 Task: Look for space in Reykjavík, Iceland from 1st August, 2023 to 5th August, 2023 for 3 adults, 1 child in price range Rs.13000 to Rs.20000. Place can be entire place with 2 bedrooms having 3 beds and 2 bathrooms. Property type can be flatguest house, hotel. Booking option can be shelf check-in. Required host language is English.
Action: Mouse moved to (488, 79)
Screenshot: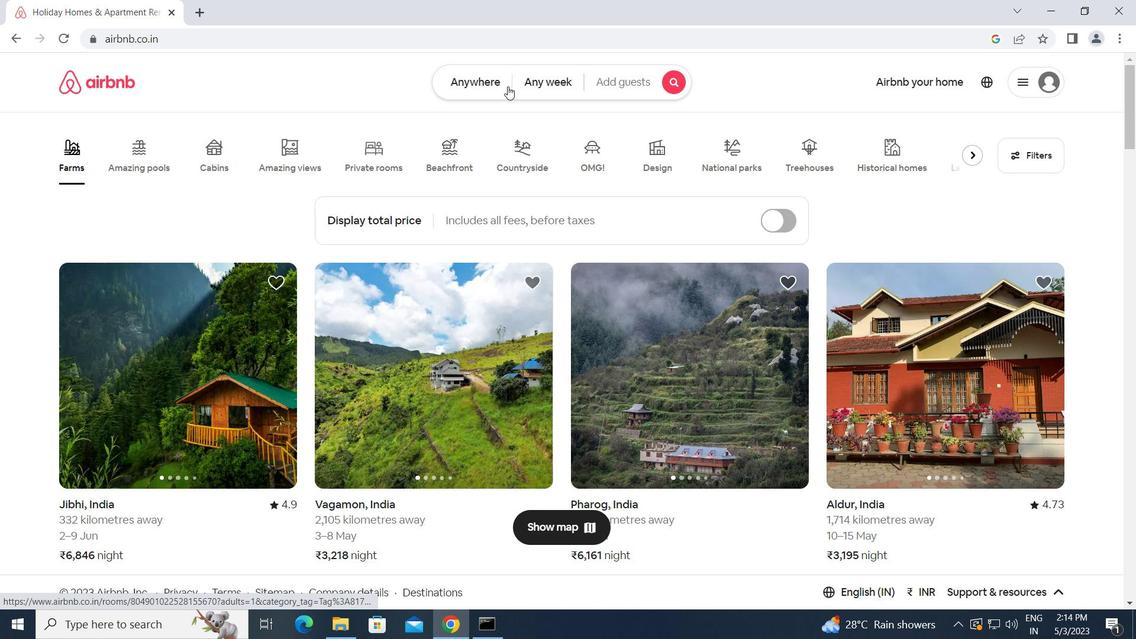 
Action: Mouse pressed left at (488, 79)
Screenshot: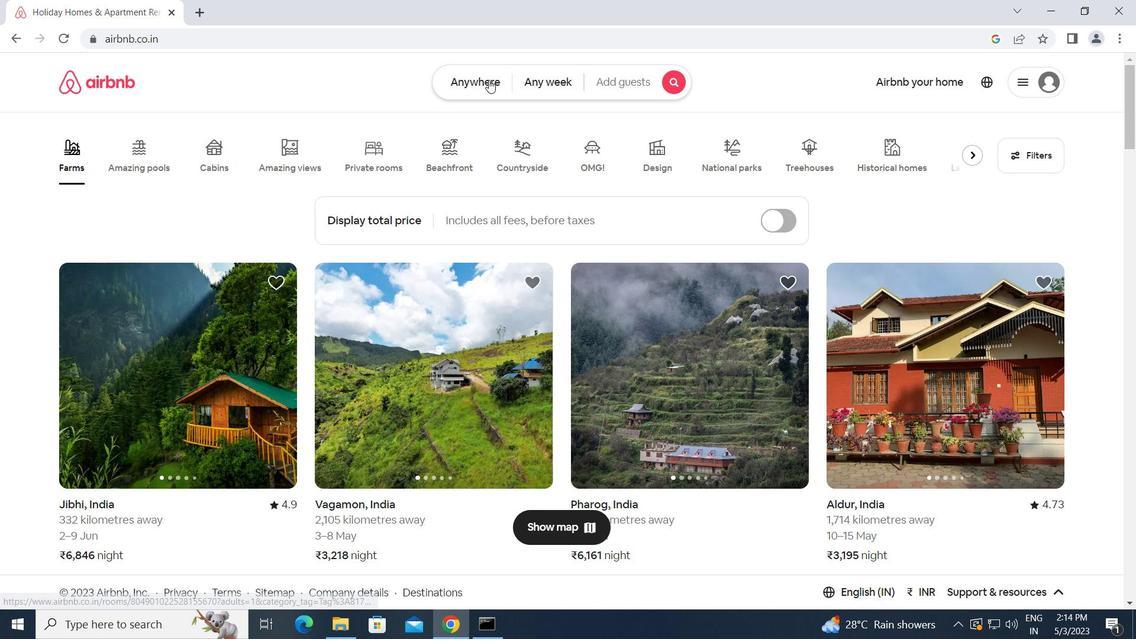 
Action: Mouse moved to (417, 124)
Screenshot: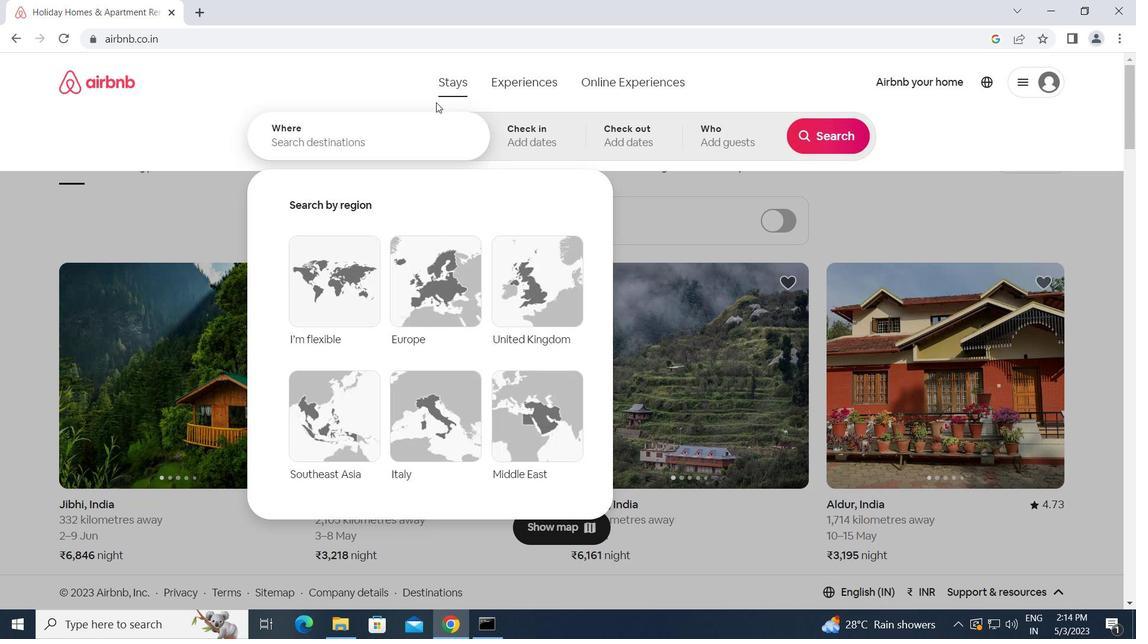 
Action: Mouse pressed left at (417, 124)
Screenshot: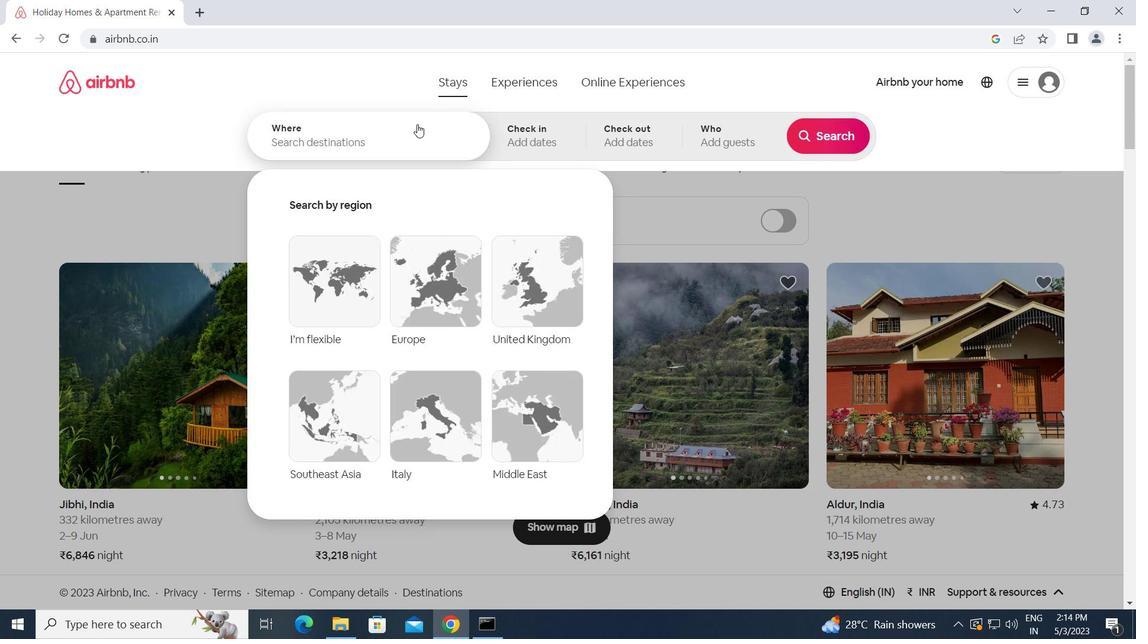 
Action: Key pressed r<Key.caps_lock>eykjavik,<Key.space><Key.caps_lock>i<Key.caps_lock>celand<Key.enter>
Screenshot: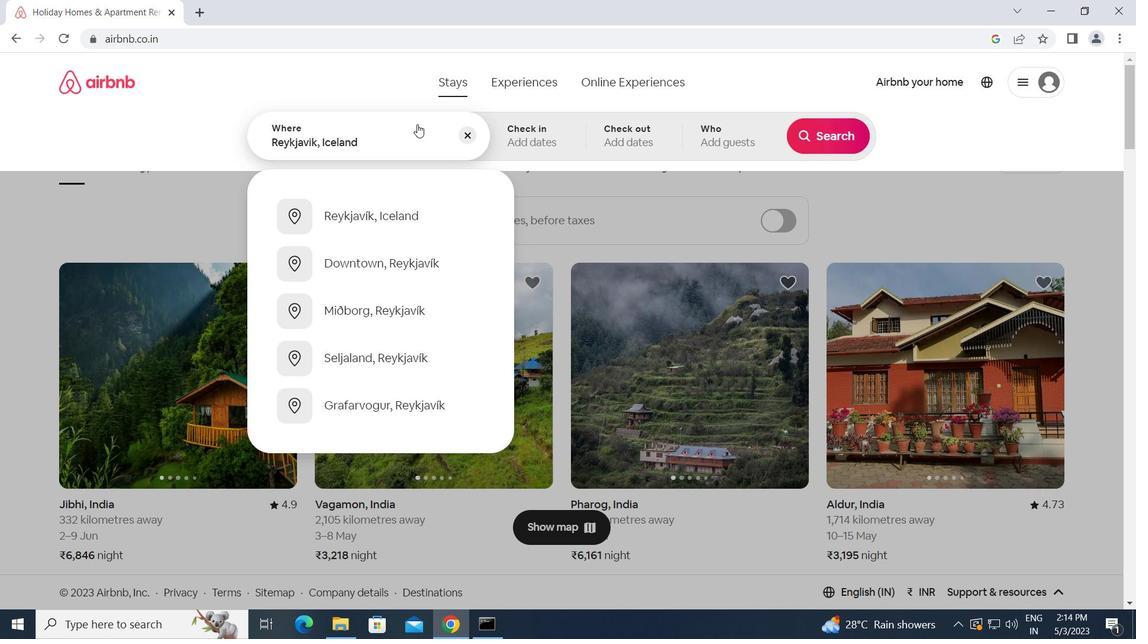 
Action: Mouse moved to (828, 262)
Screenshot: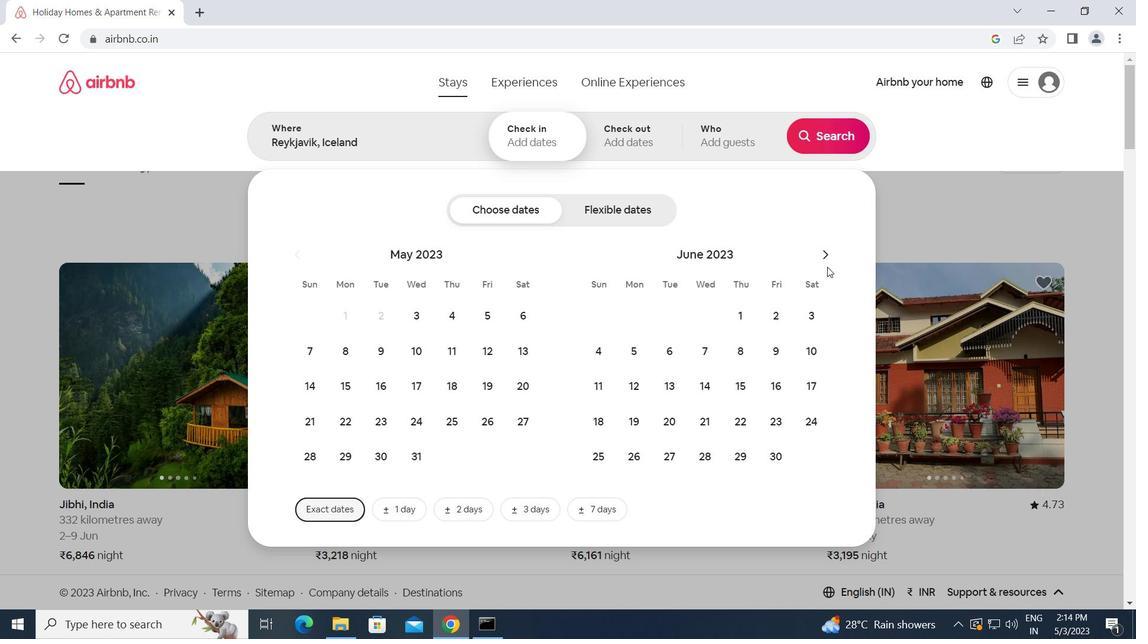 
Action: Mouse pressed left at (828, 262)
Screenshot: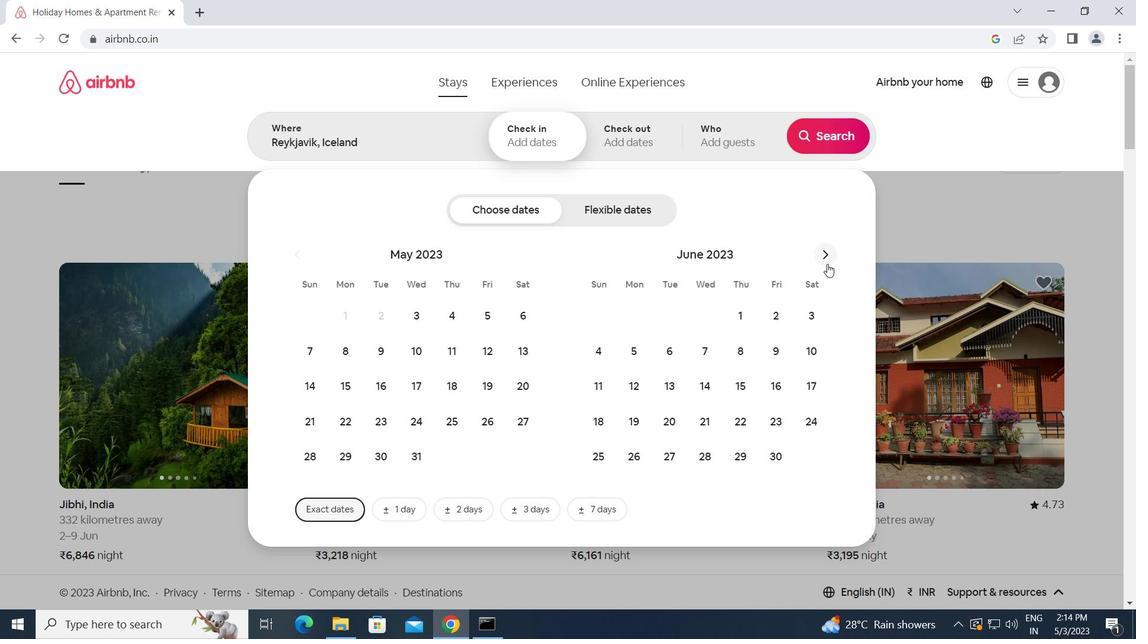 
Action: Mouse pressed left at (828, 262)
Screenshot: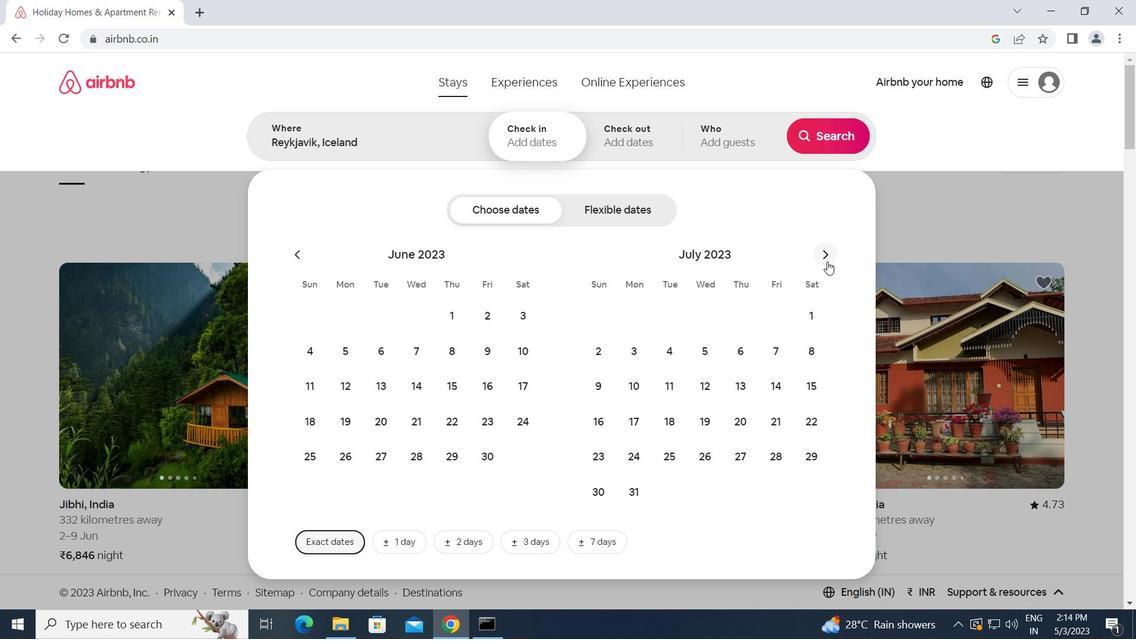 
Action: Mouse moved to (667, 320)
Screenshot: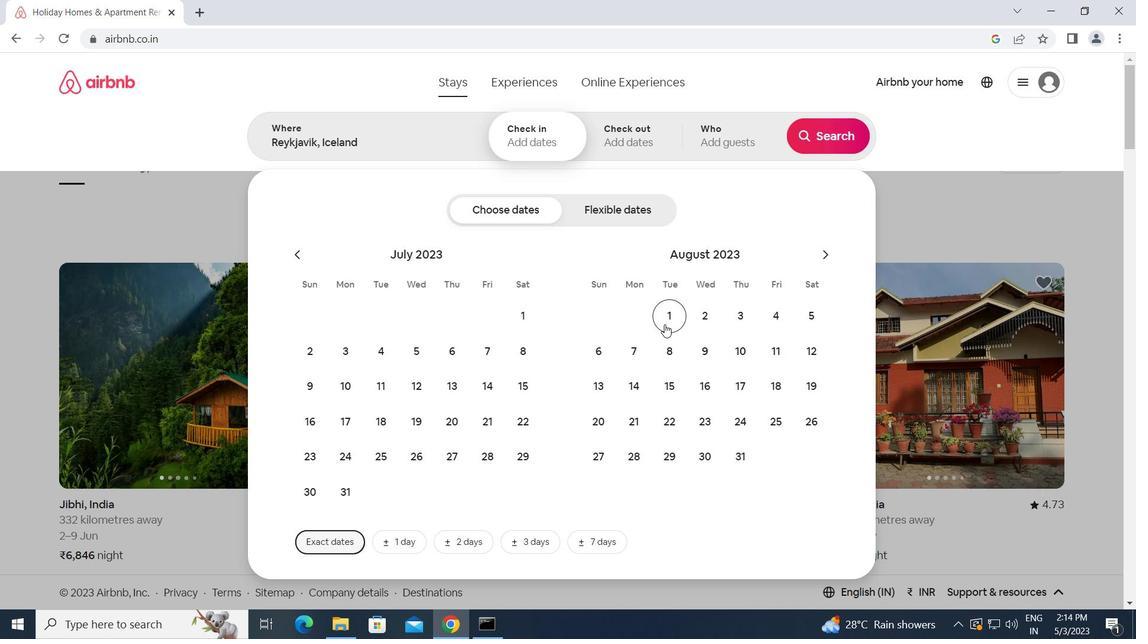 
Action: Mouse pressed left at (667, 320)
Screenshot: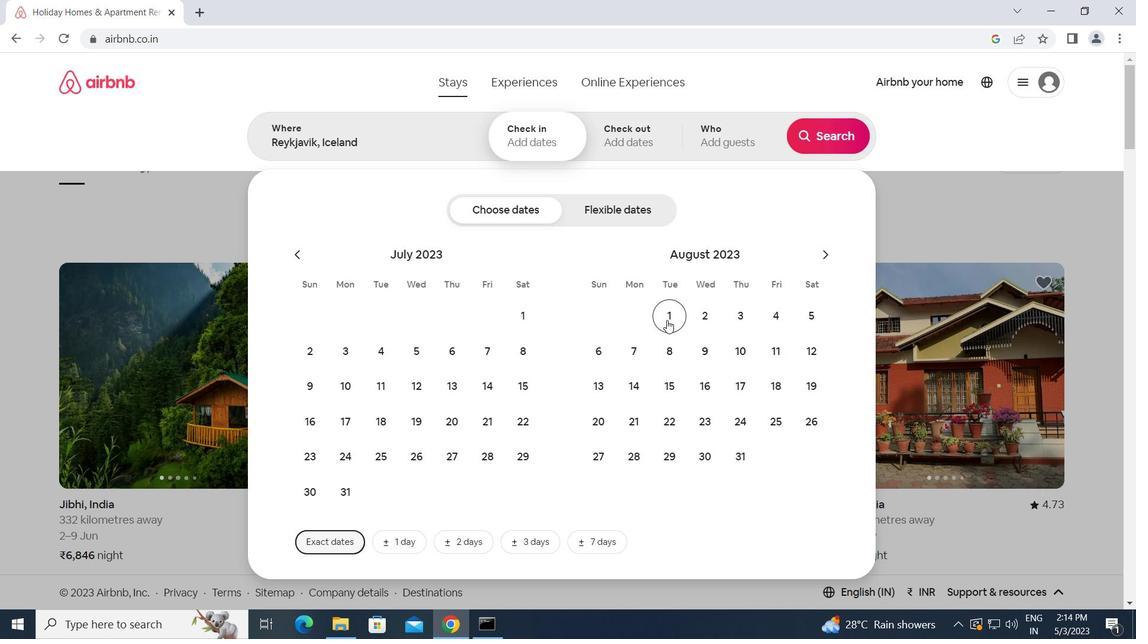 
Action: Mouse moved to (799, 315)
Screenshot: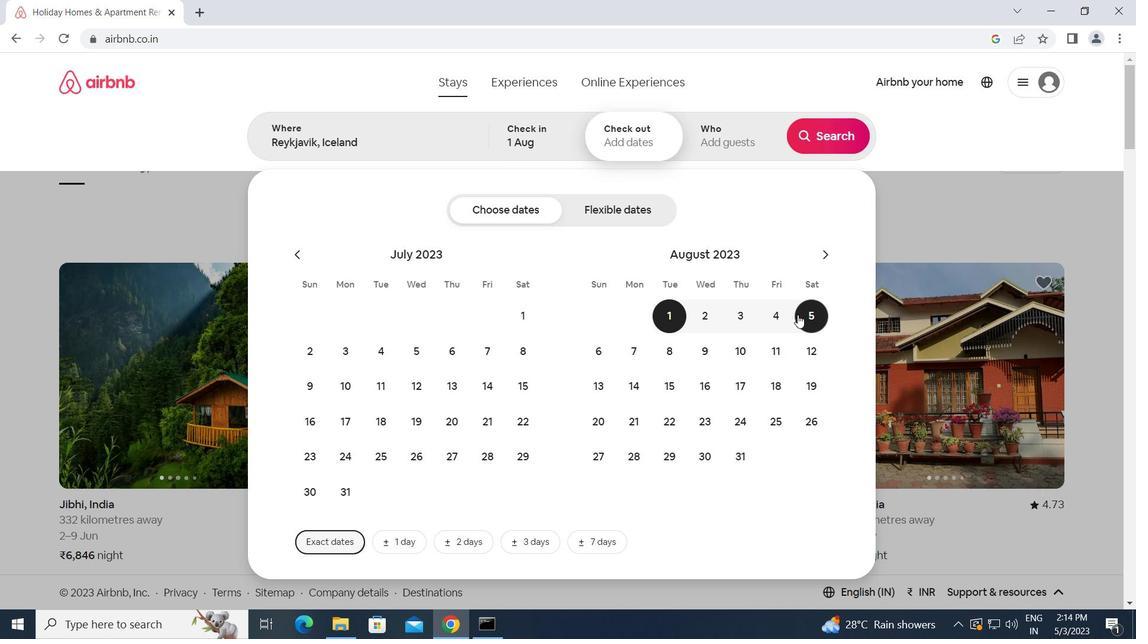 
Action: Mouse pressed left at (799, 315)
Screenshot: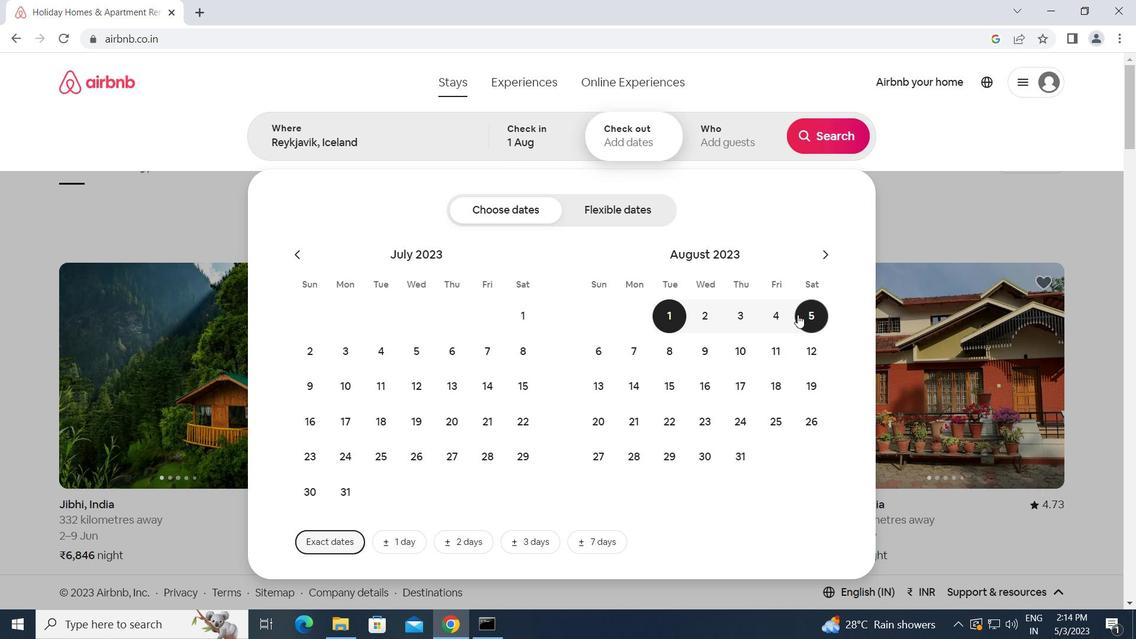 
Action: Mouse moved to (754, 137)
Screenshot: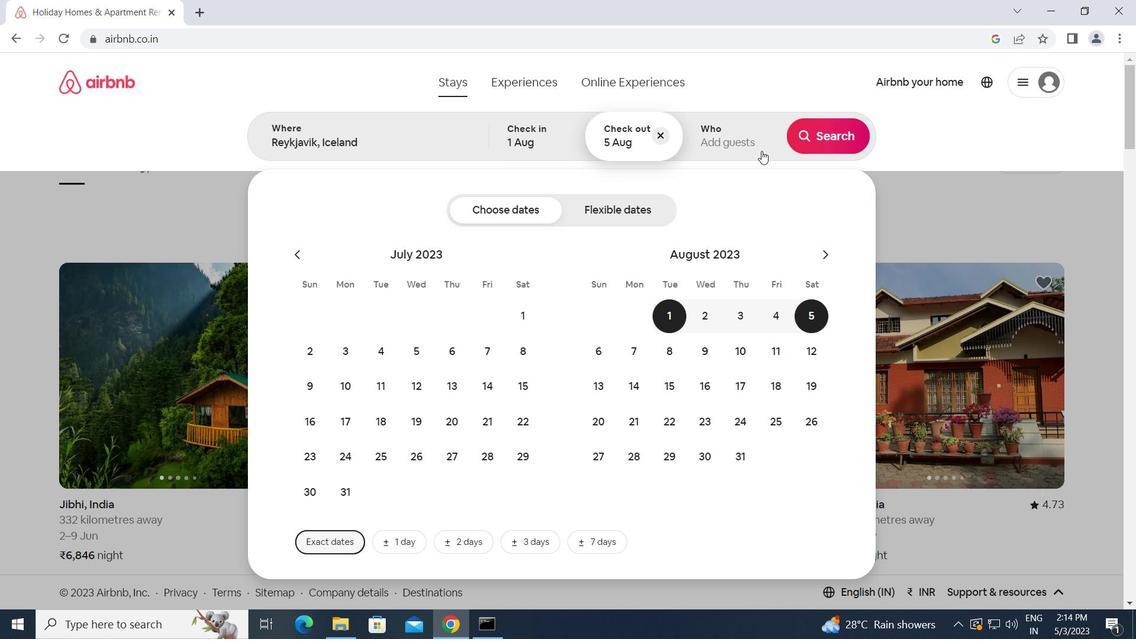 
Action: Mouse pressed left at (754, 137)
Screenshot: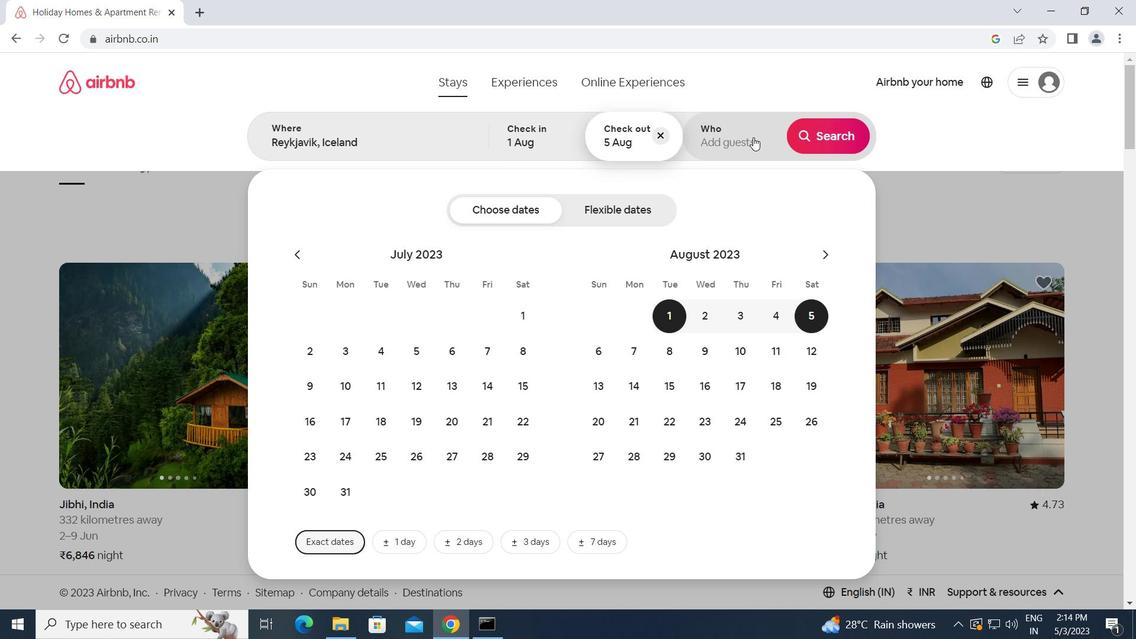 
Action: Mouse moved to (833, 217)
Screenshot: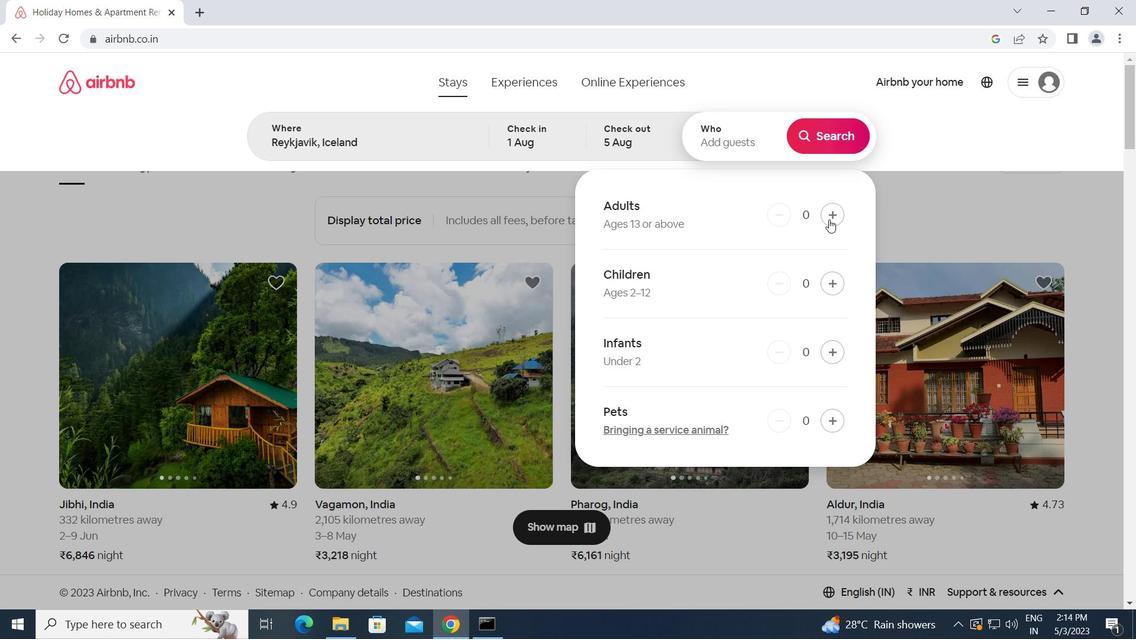 
Action: Mouse pressed left at (833, 217)
Screenshot: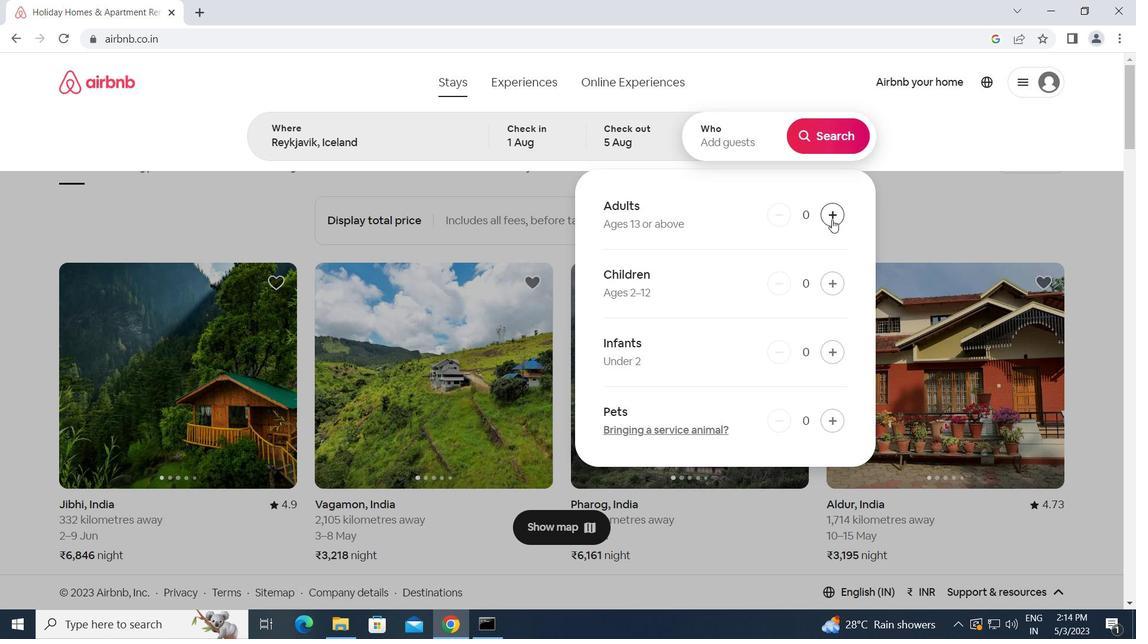 
Action: Mouse pressed left at (833, 217)
Screenshot: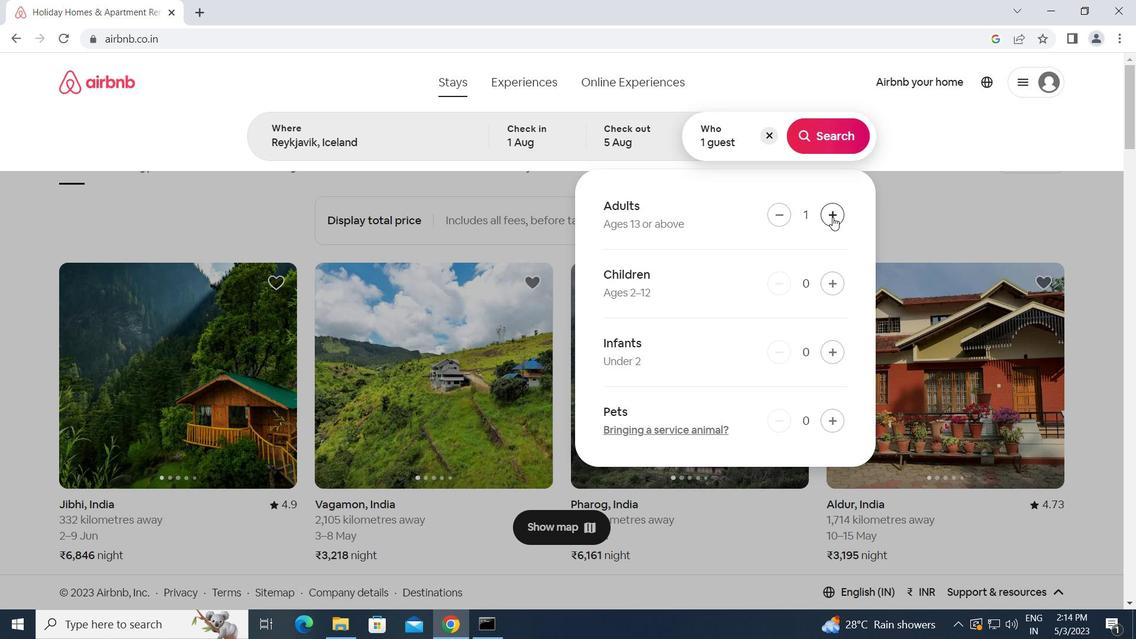 
Action: Mouse pressed left at (833, 217)
Screenshot: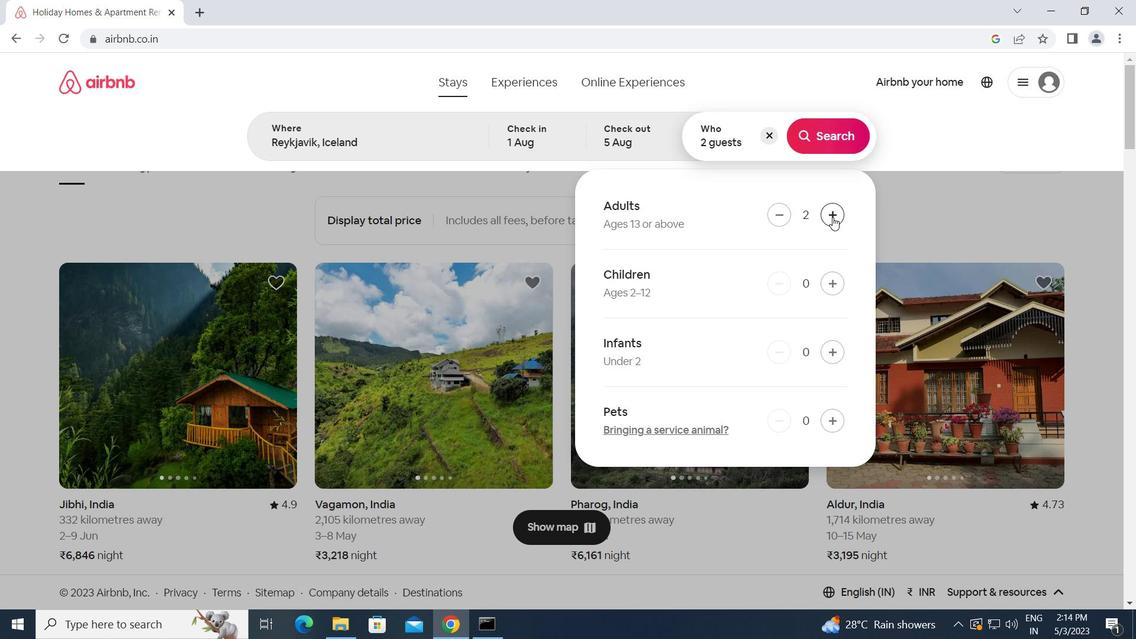 
Action: Mouse moved to (835, 279)
Screenshot: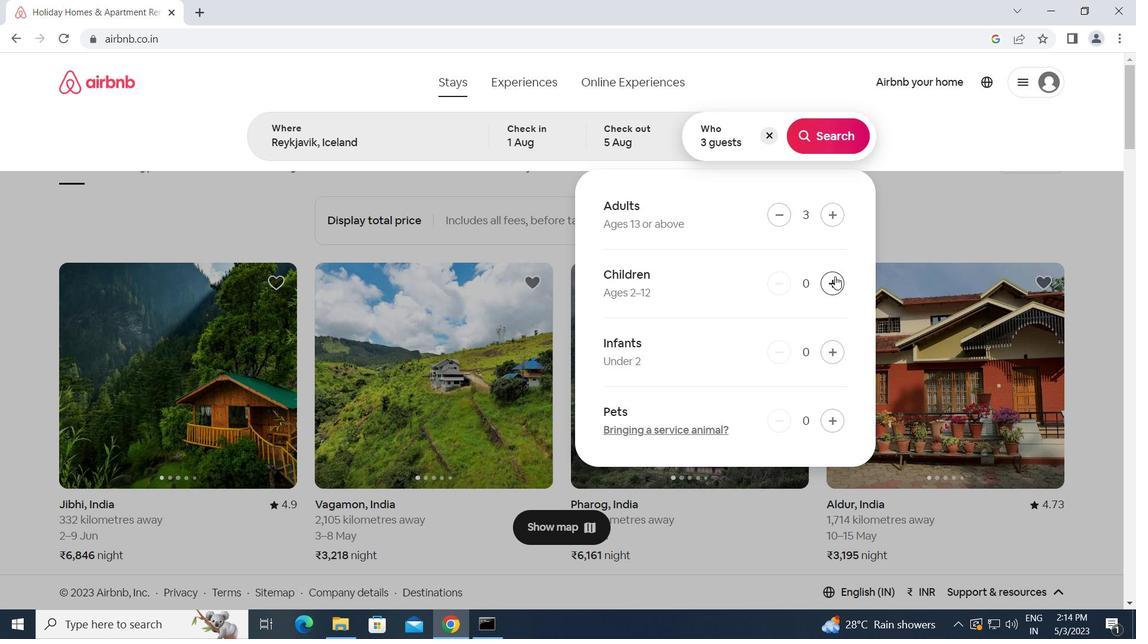 
Action: Mouse pressed left at (835, 279)
Screenshot: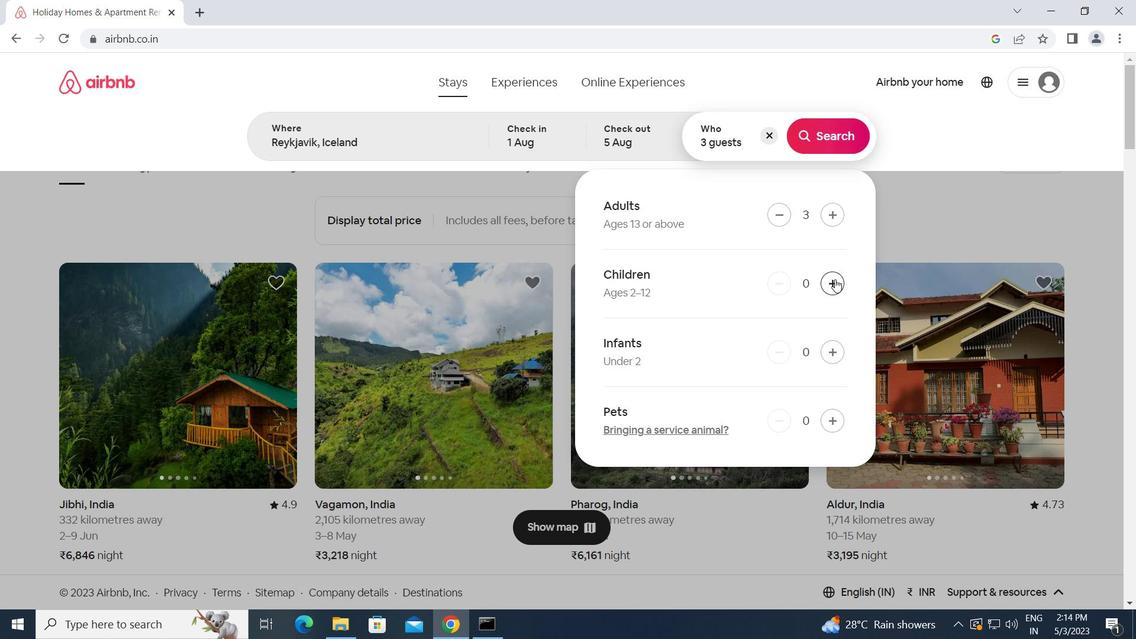 
Action: Mouse moved to (821, 147)
Screenshot: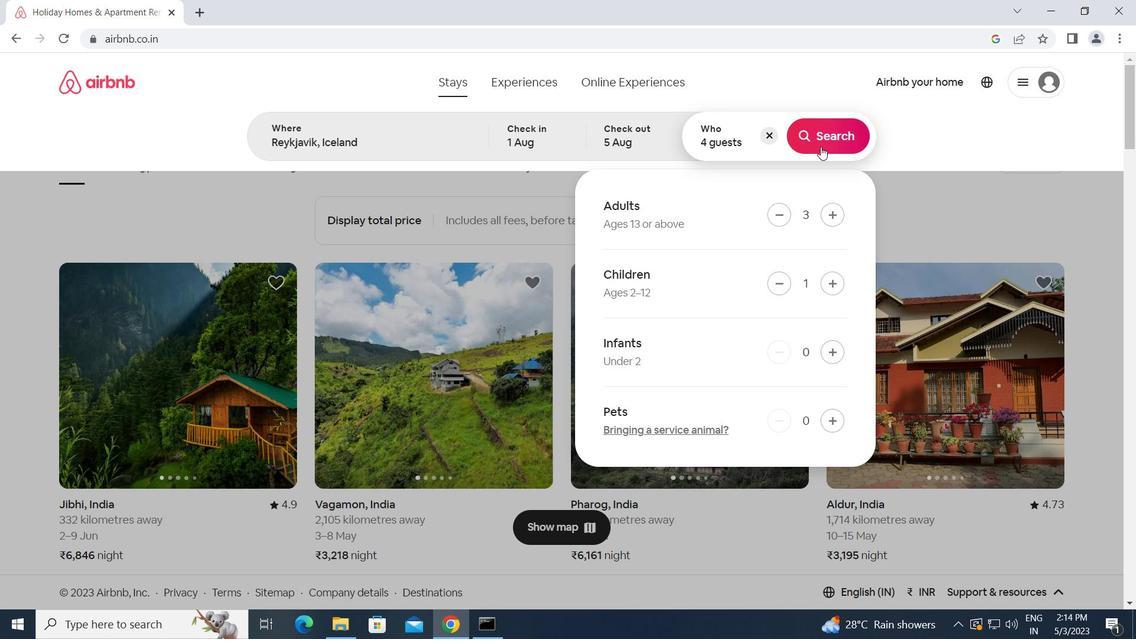
Action: Mouse pressed left at (821, 147)
Screenshot: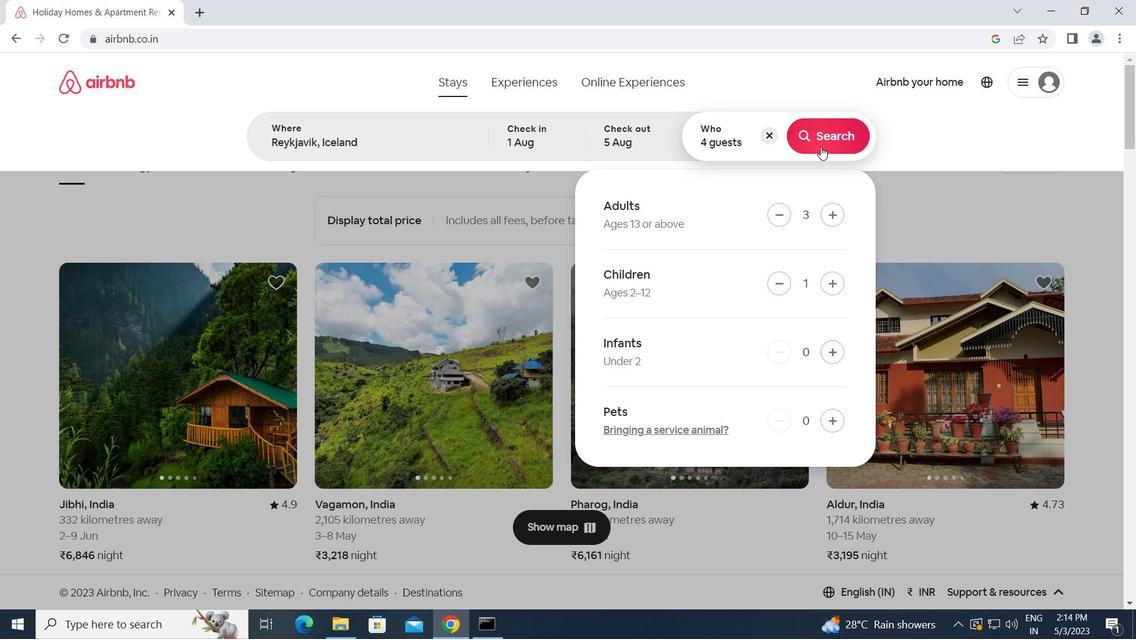 
Action: Mouse moved to (1059, 142)
Screenshot: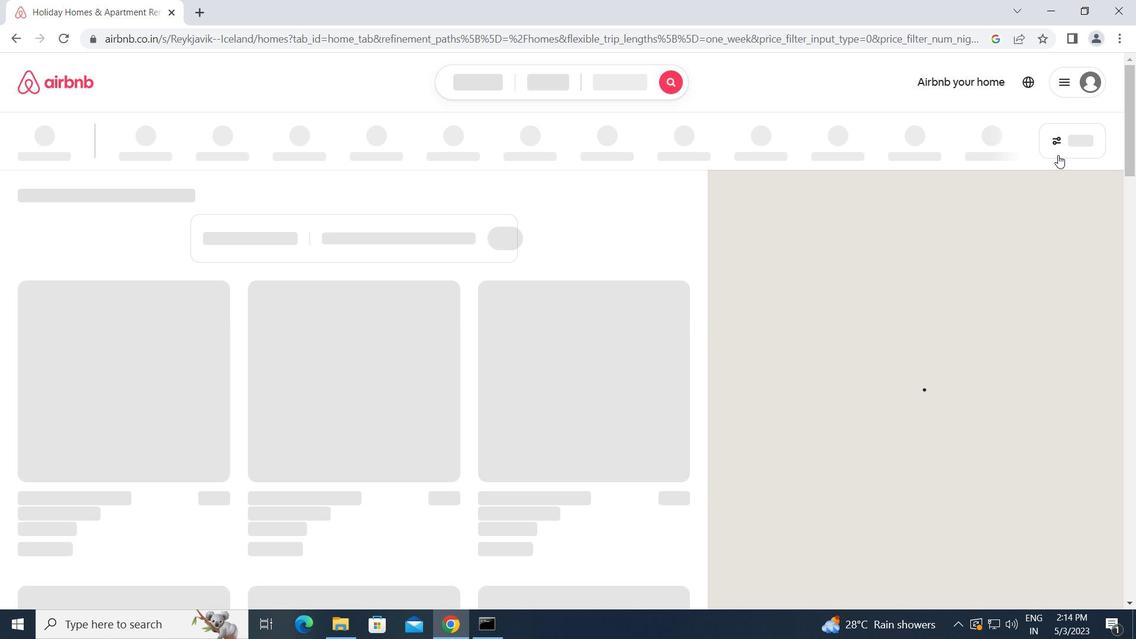 
Action: Mouse pressed left at (1059, 142)
Screenshot: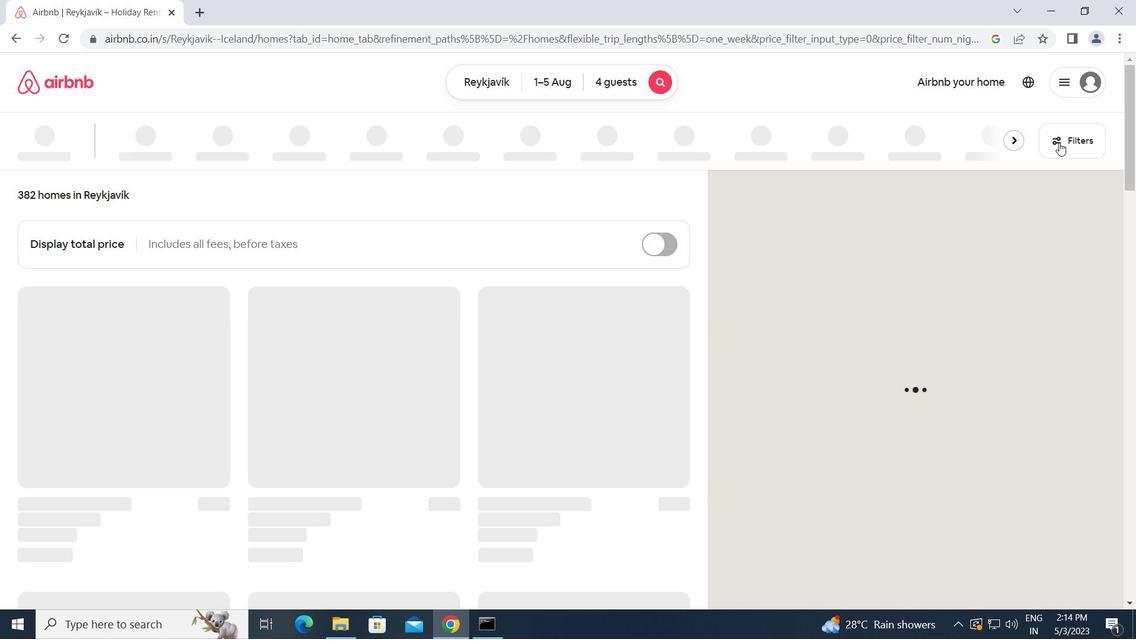 
Action: Mouse moved to (381, 336)
Screenshot: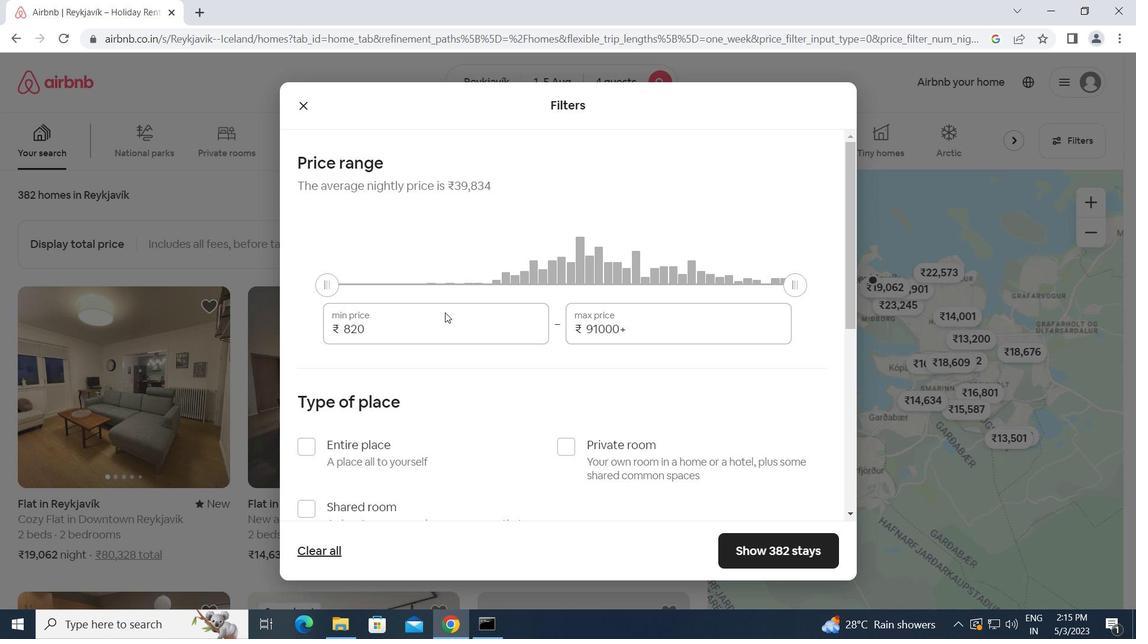 
Action: Mouse pressed left at (381, 336)
Screenshot: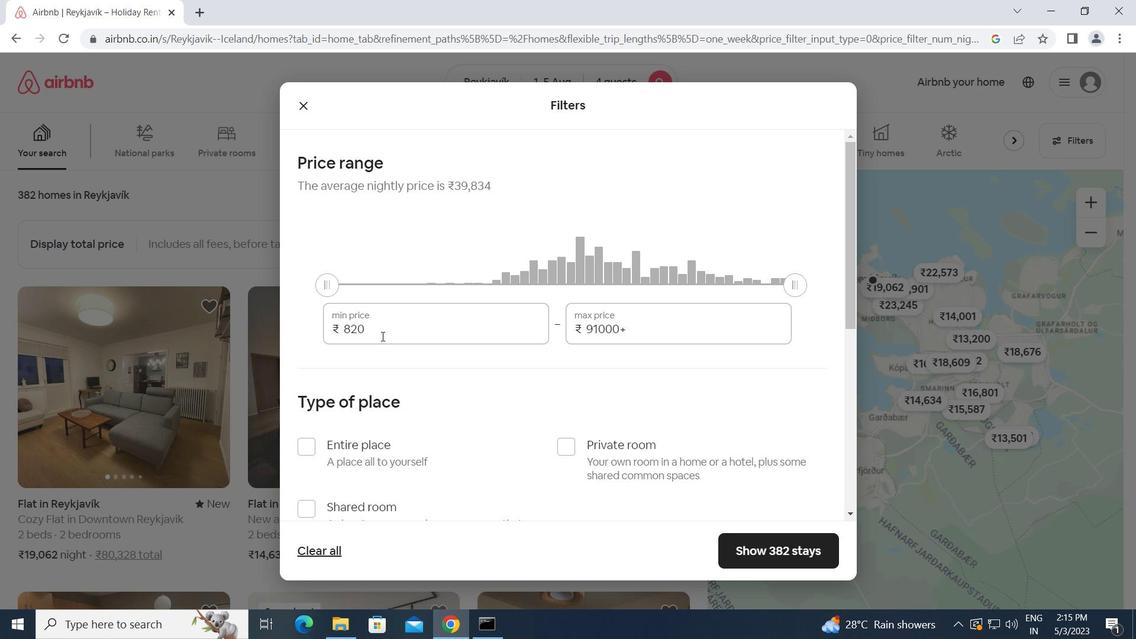 
Action: Mouse moved to (373, 329)
Screenshot: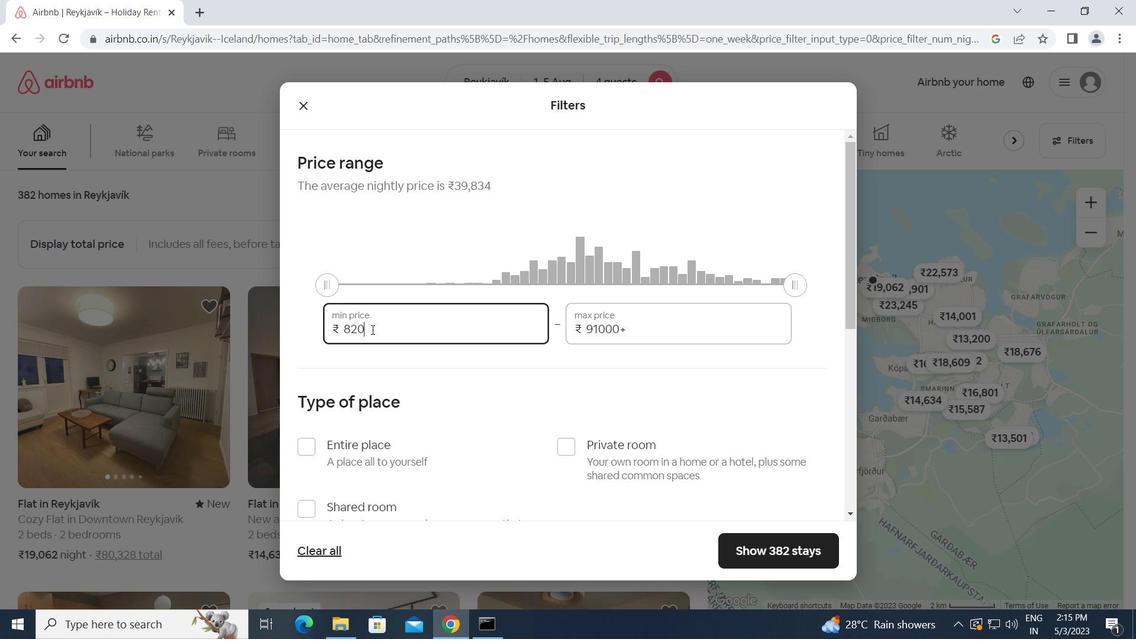 
Action: Mouse pressed left at (373, 329)
Screenshot: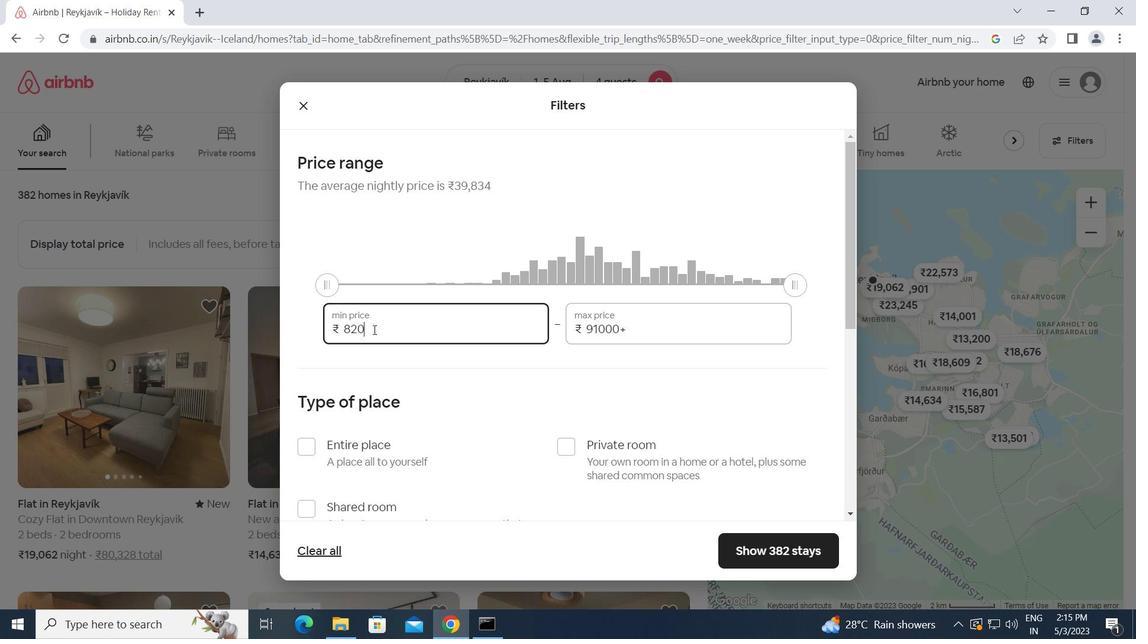 
Action: Mouse moved to (338, 331)
Screenshot: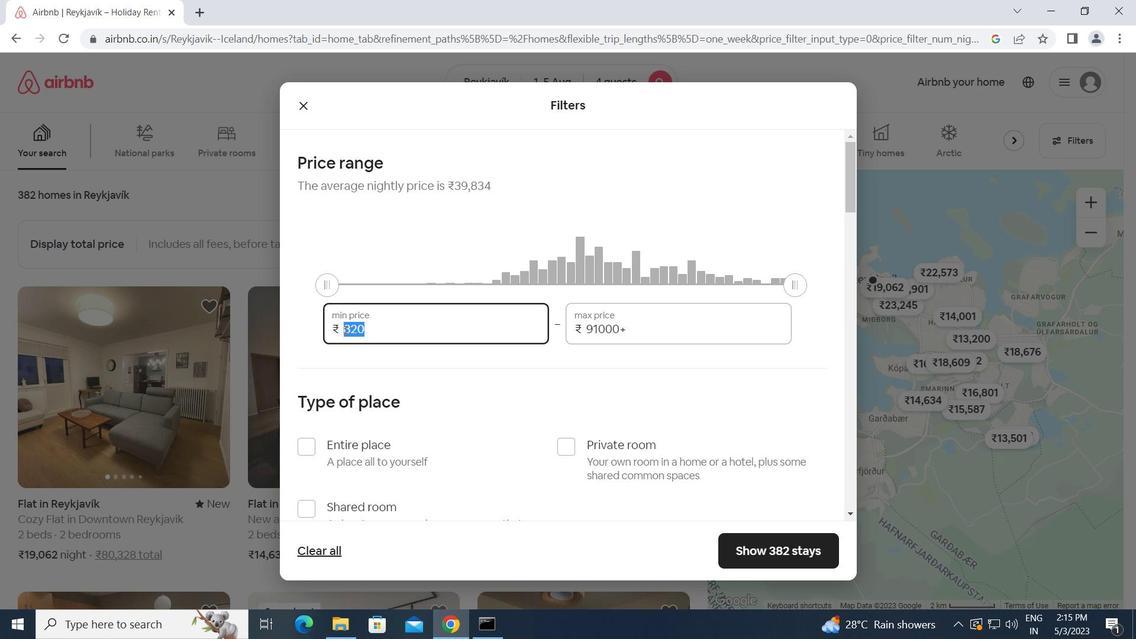 
Action: Key pressed 13000<Key.tab>20<Key.backspace><Key.backspace><Key.backspace><Key.backspace><Key.backspace><Key.backspace><Key.backspace><Key.backspace><Key.backspace><Key.backspace><Key.backspace><Key.backspace><Key.backspace><Key.backspace>20000
Screenshot: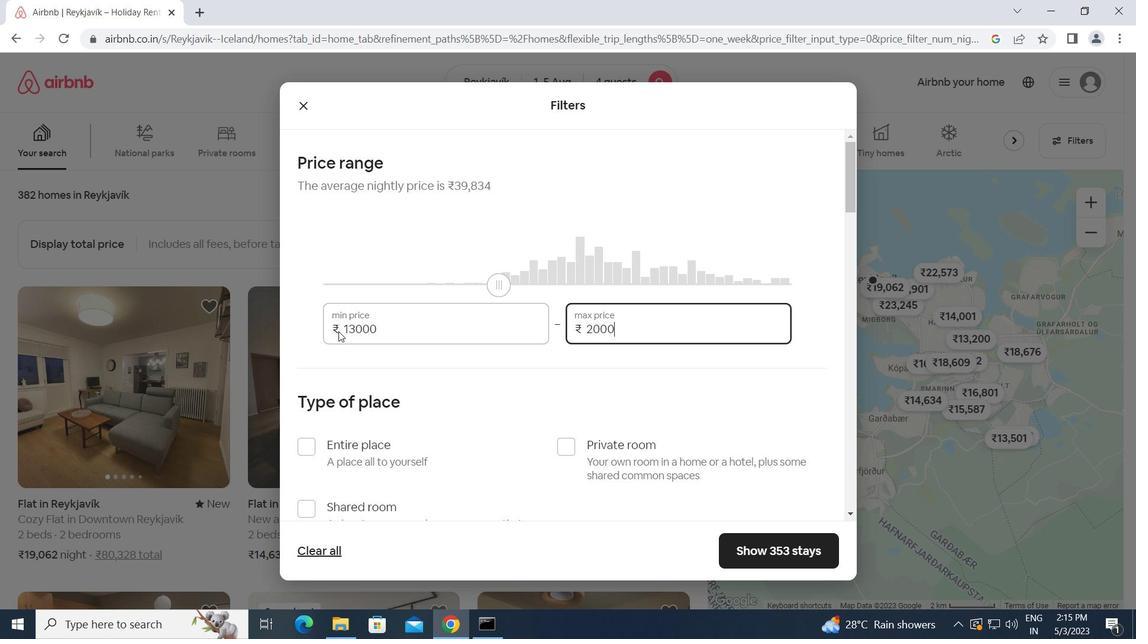 
Action: Mouse moved to (307, 449)
Screenshot: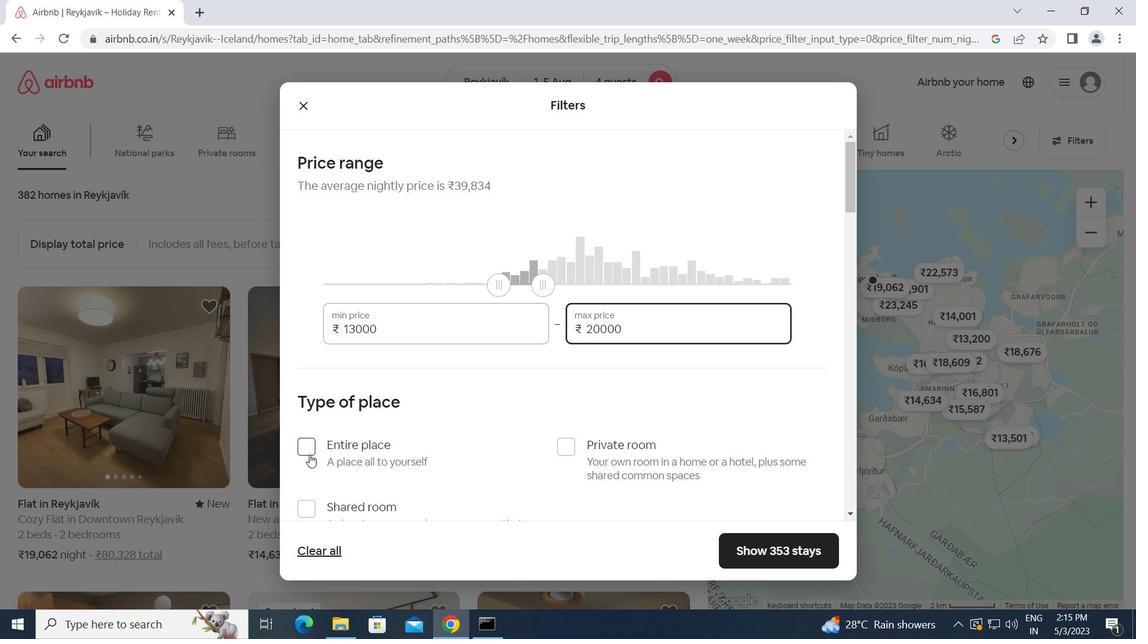 
Action: Mouse pressed left at (307, 449)
Screenshot: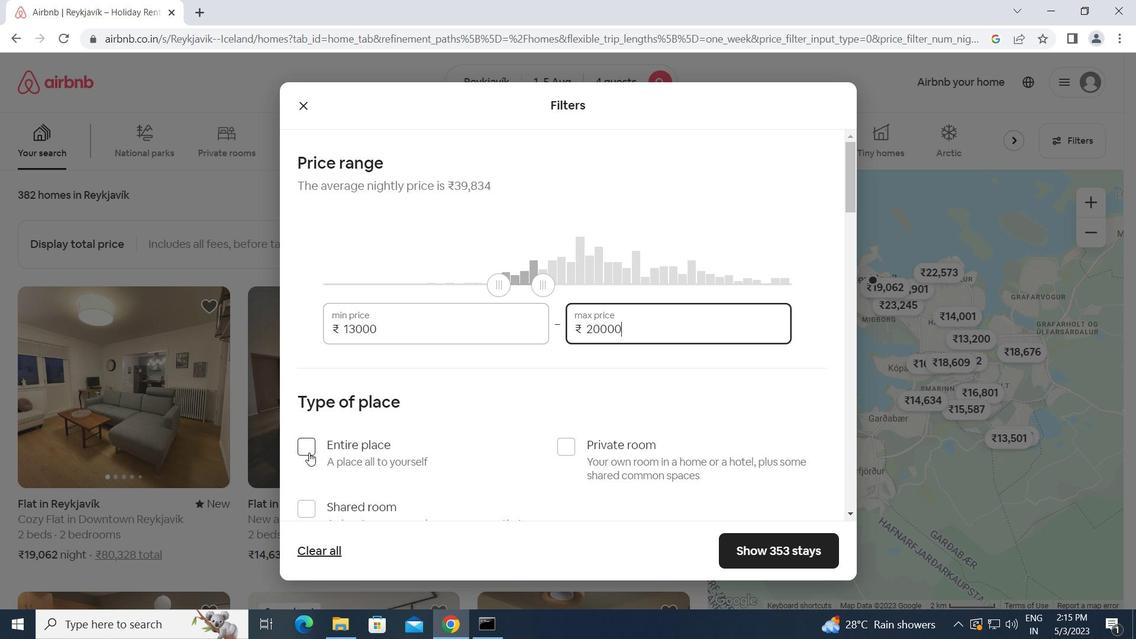 
Action: Mouse moved to (512, 464)
Screenshot: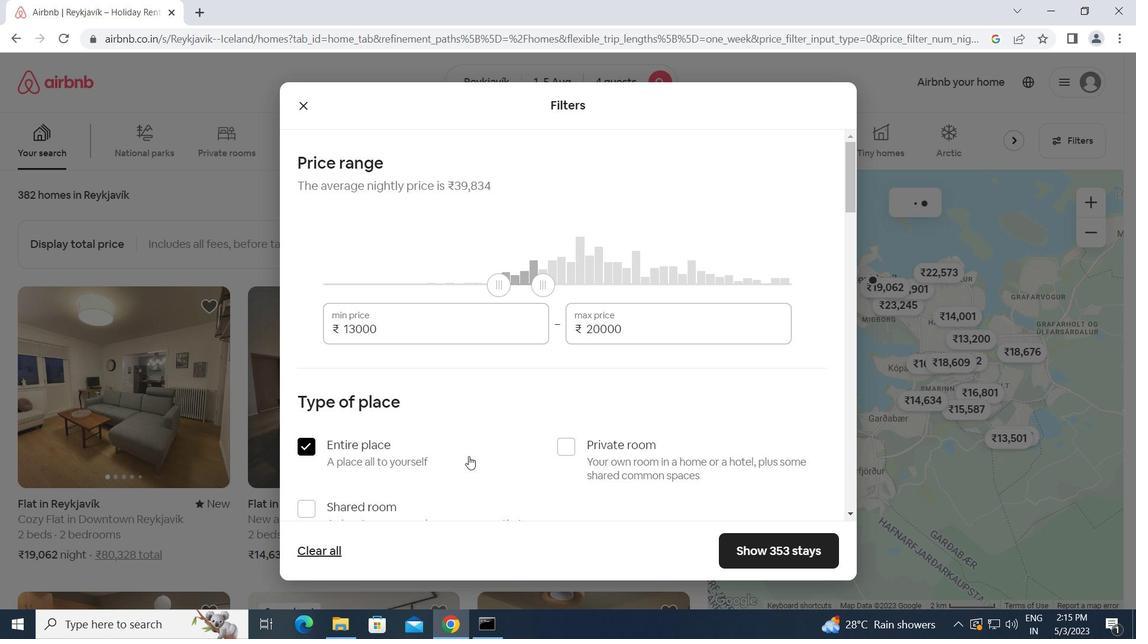 
Action: Mouse scrolled (512, 463) with delta (0, 0)
Screenshot: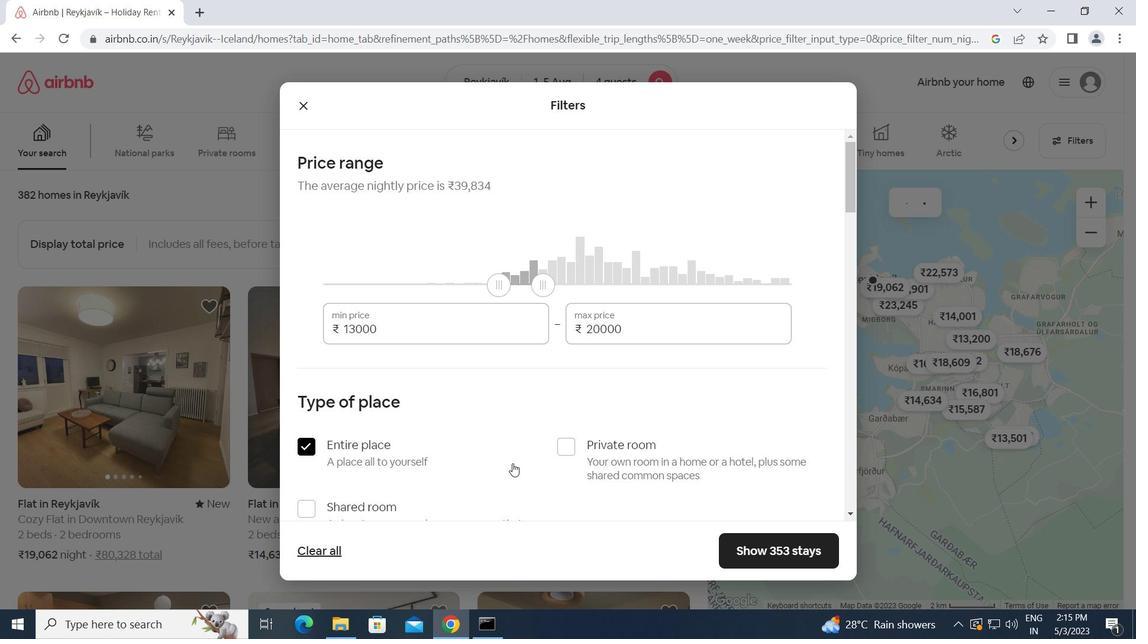 
Action: Mouse scrolled (512, 463) with delta (0, 0)
Screenshot: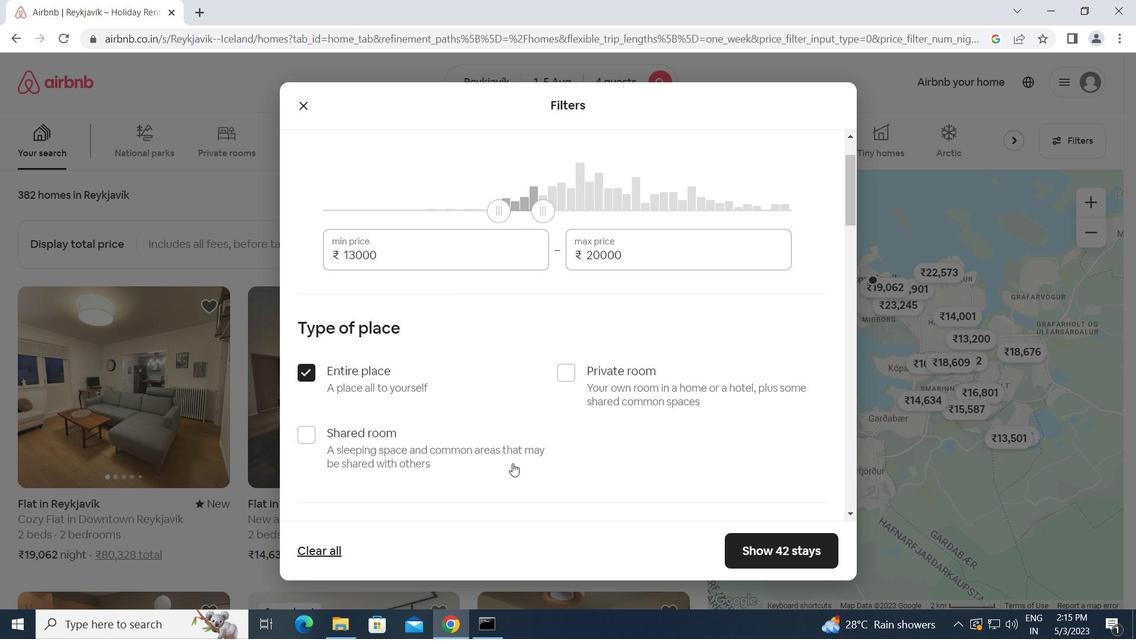 
Action: Mouse scrolled (512, 463) with delta (0, 0)
Screenshot: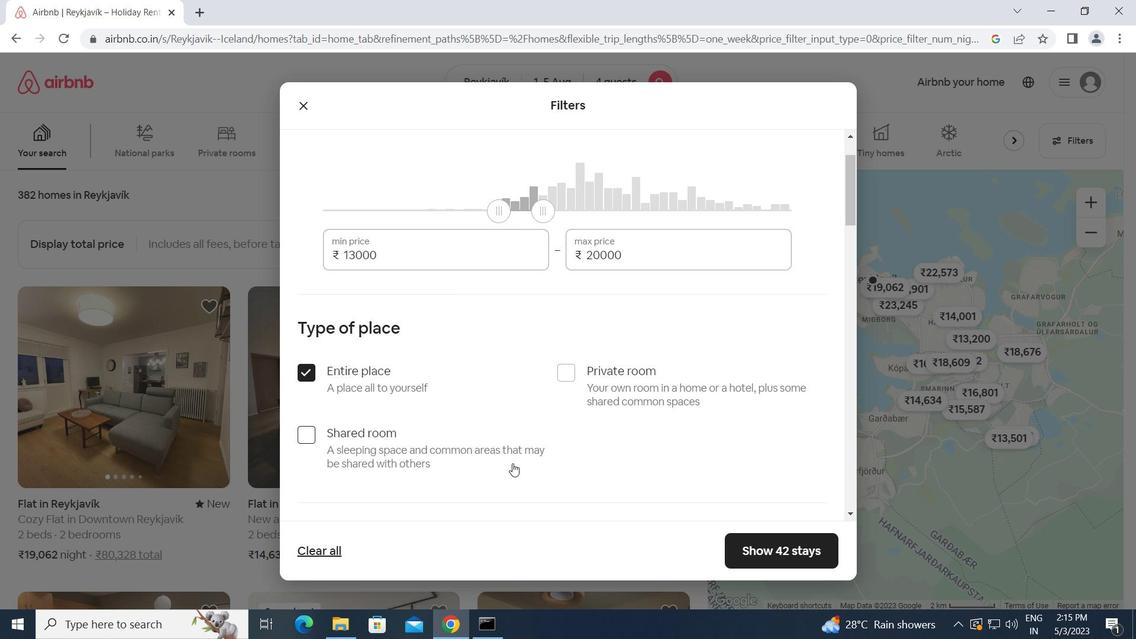 
Action: Mouse scrolled (512, 463) with delta (0, 0)
Screenshot: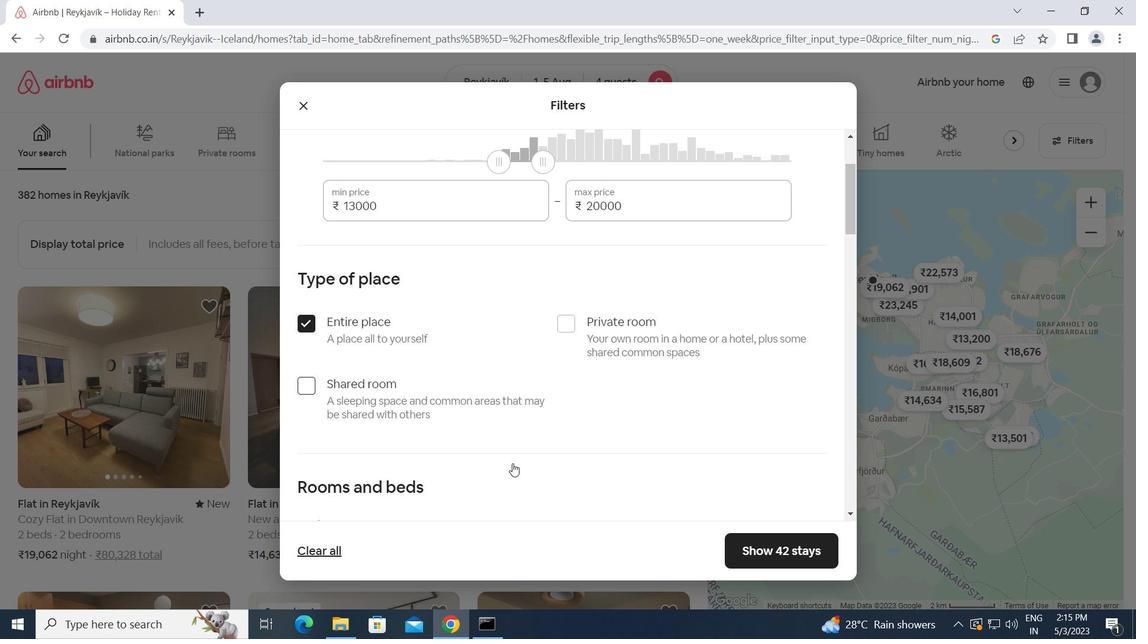 
Action: Mouse moved to (441, 384)
Screenshot: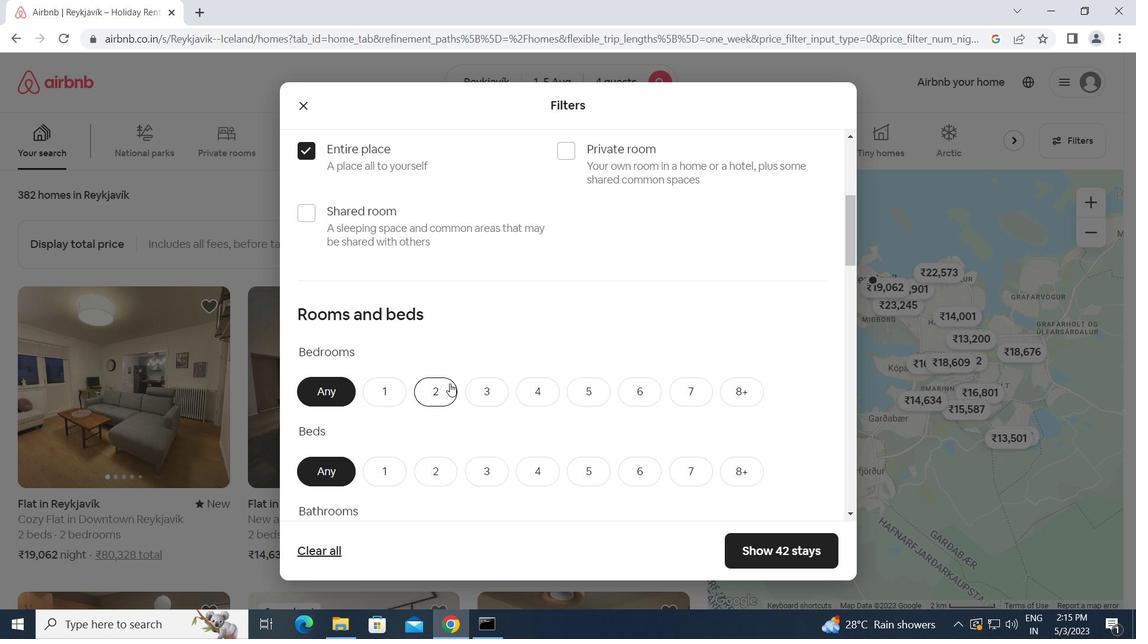
Action: Mouse pressed left at (441, 384)
Screenshot: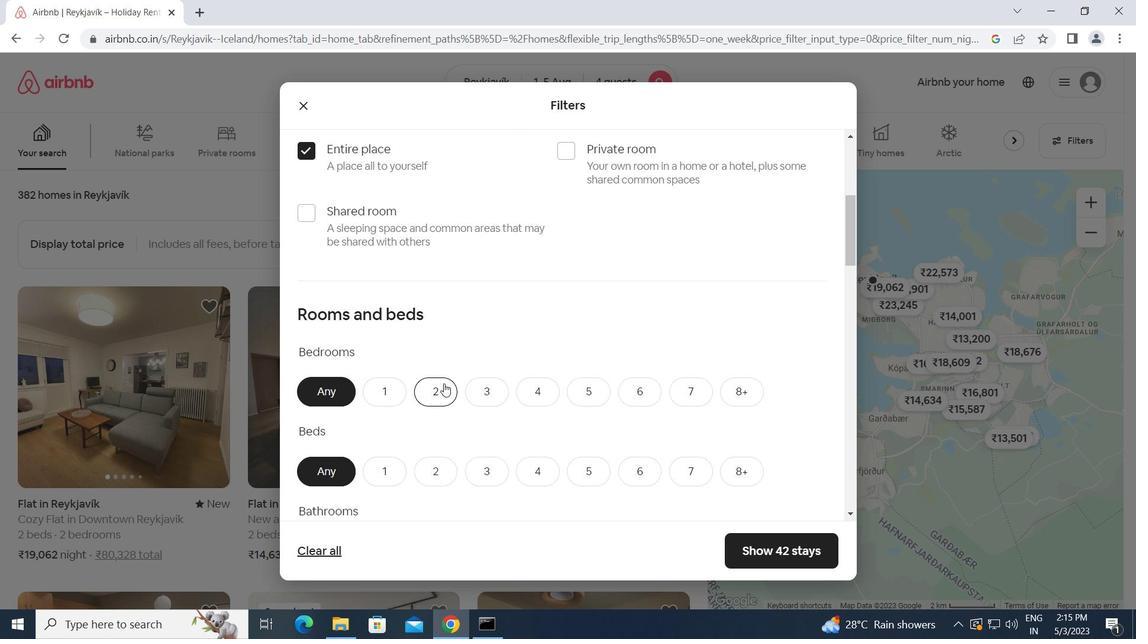
Action: Mouse moved to (474, 458)
Screenshot: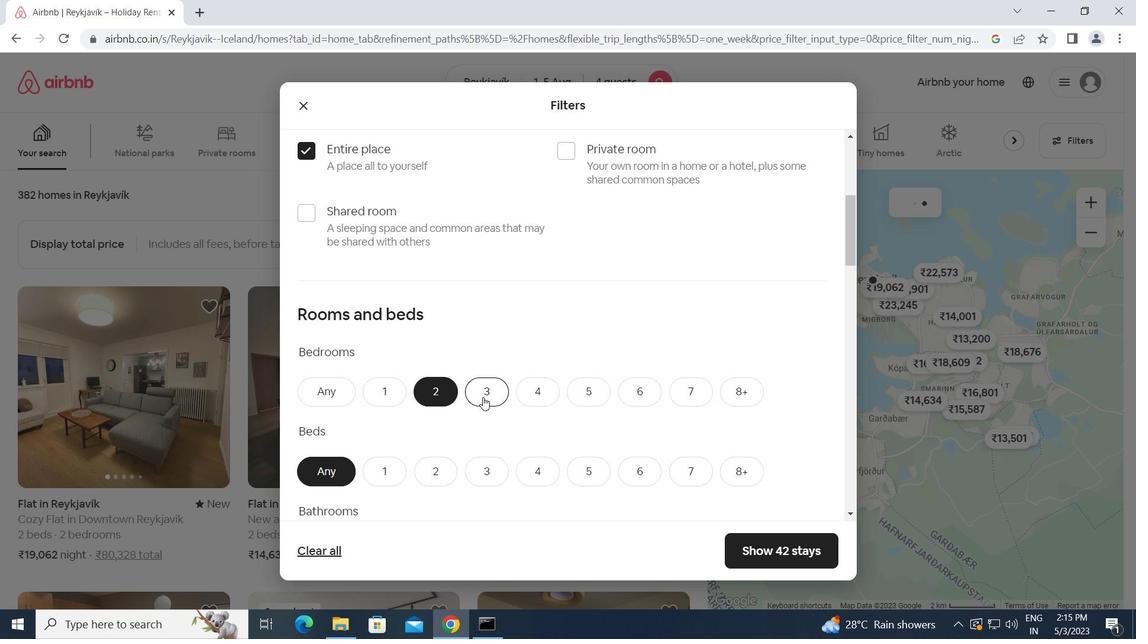 
Action: Mouse scrolled (474, 458) with delta (0, 0)
Screenshot: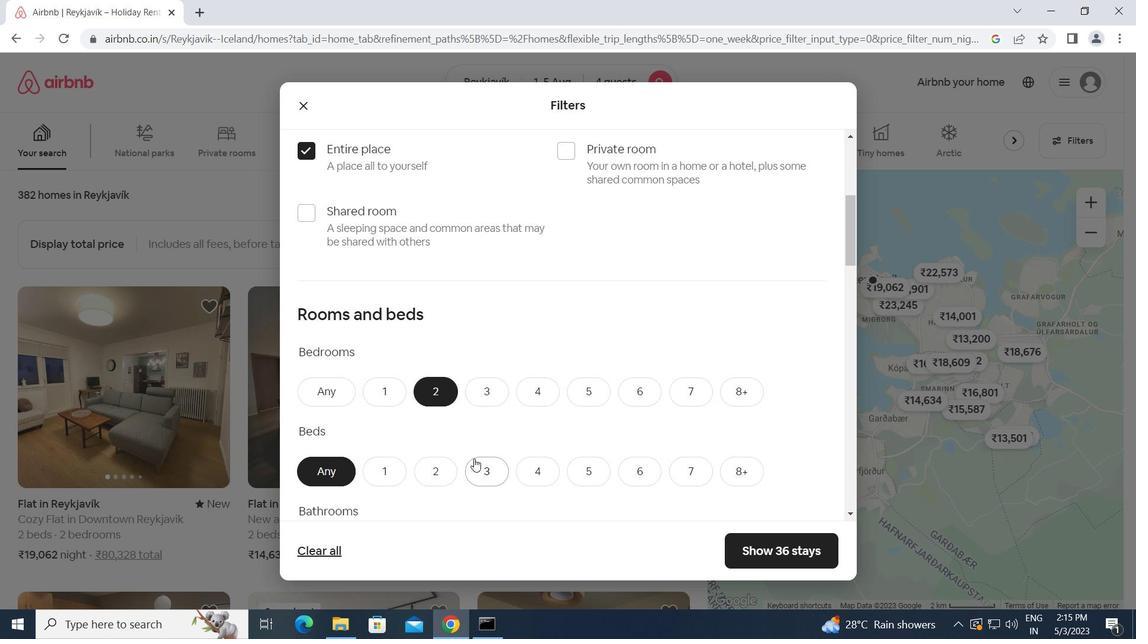 
Action: Mouse moved to (488, 398)
Screenshot: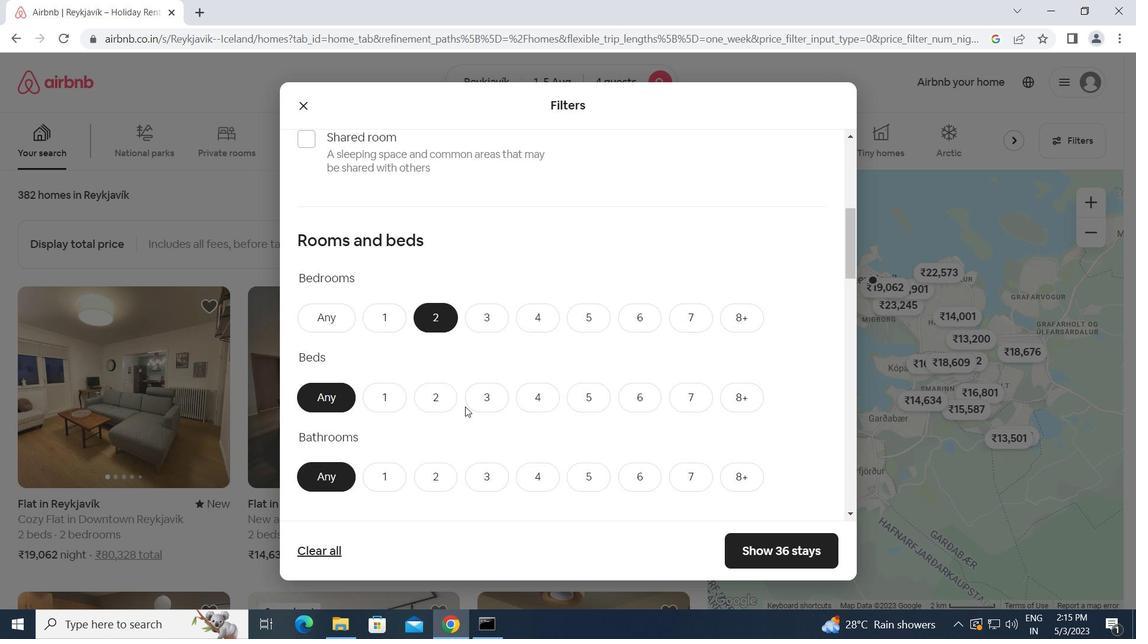
Action: Mouse pressed left at (488, 398)
Screenshot: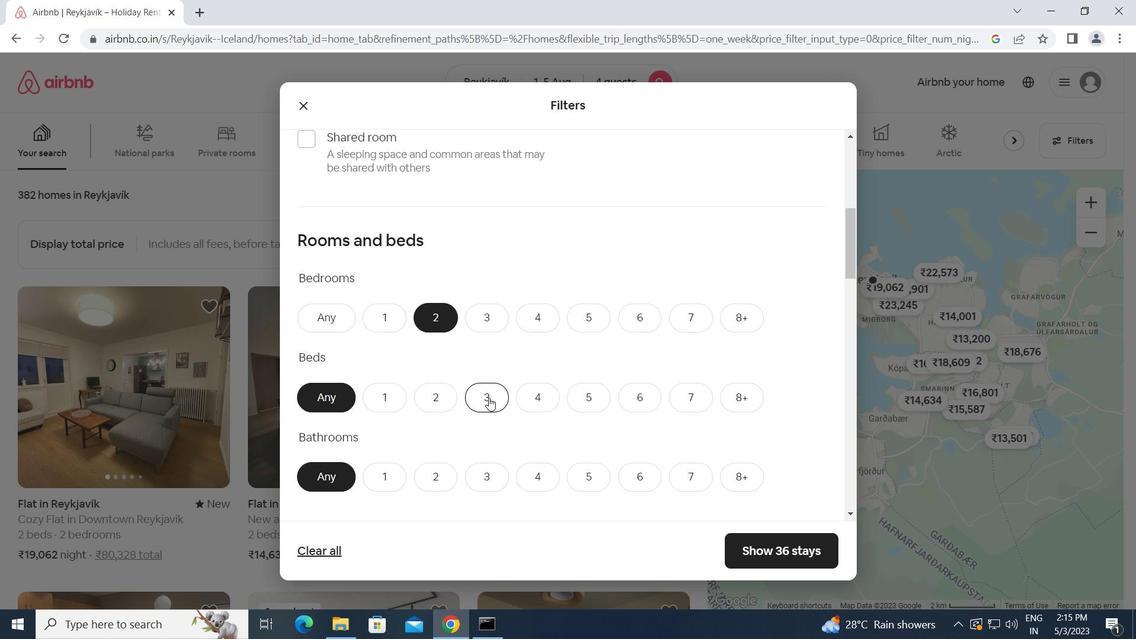 
Action: Mouse moved to (482, 409)
Screenshot: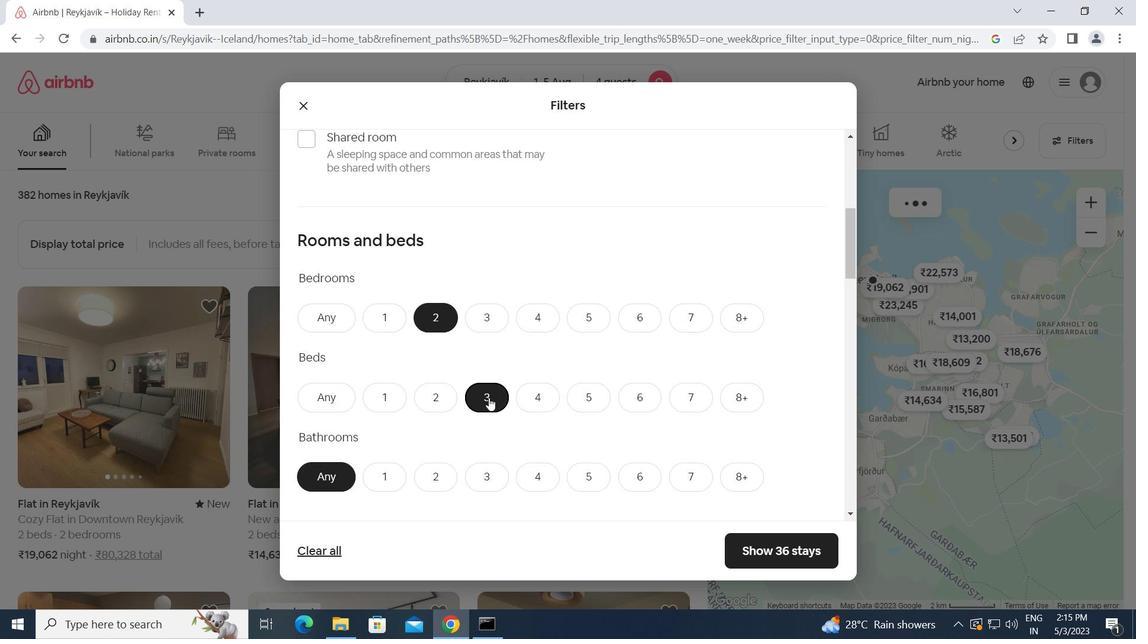 
Action: Mouse scrolled (482, 409) with delta (0, 0)
Screenshot: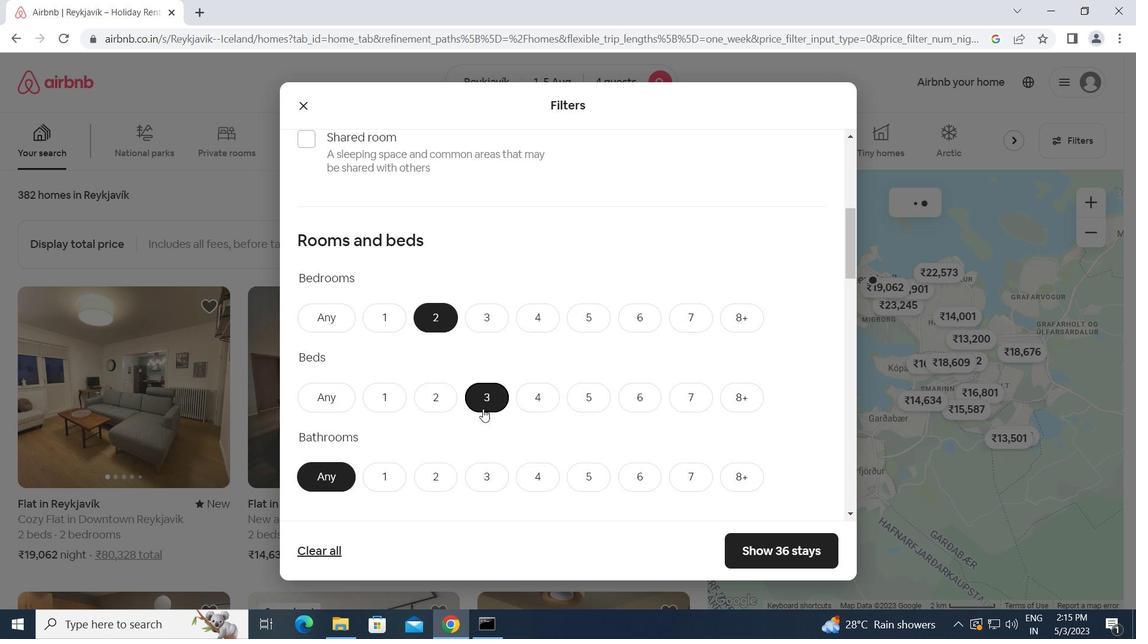 
Action: Mouse moved to (440, 405)
Screenshot: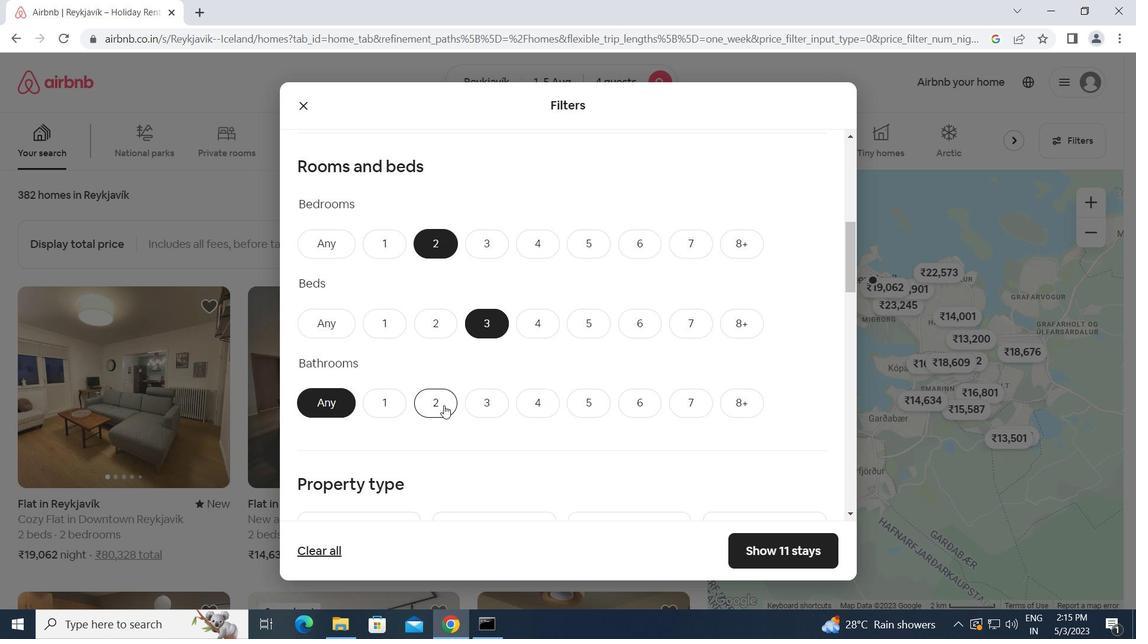 
Action: Mouse pressed left at (440, 405)
Screenshot: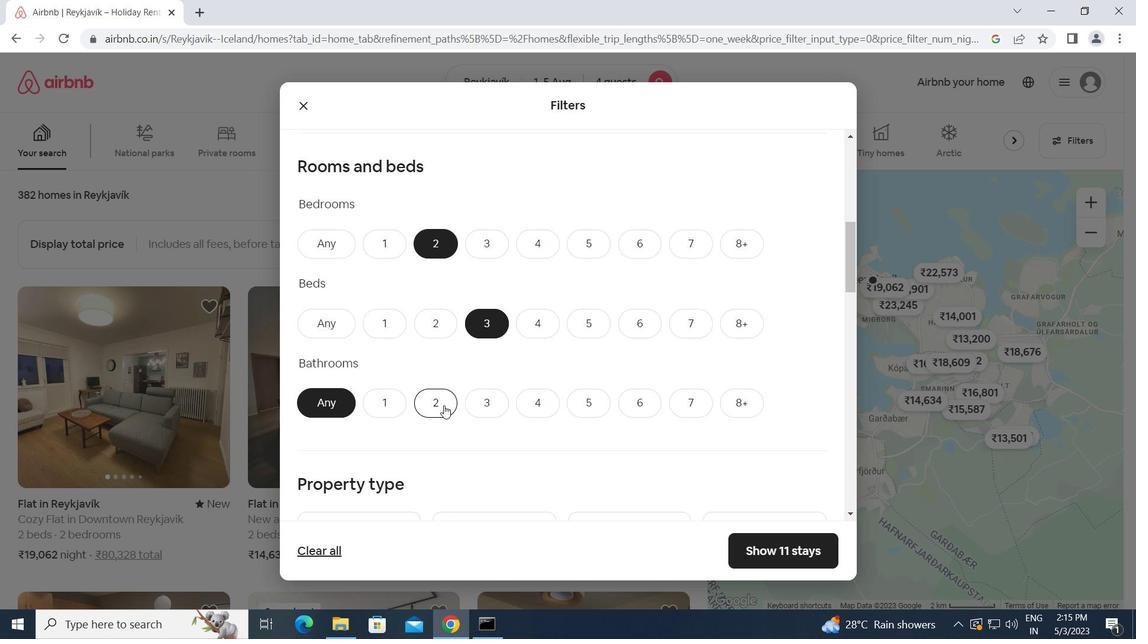 
Action: Mouse moved to (465, 423)
Screenshot: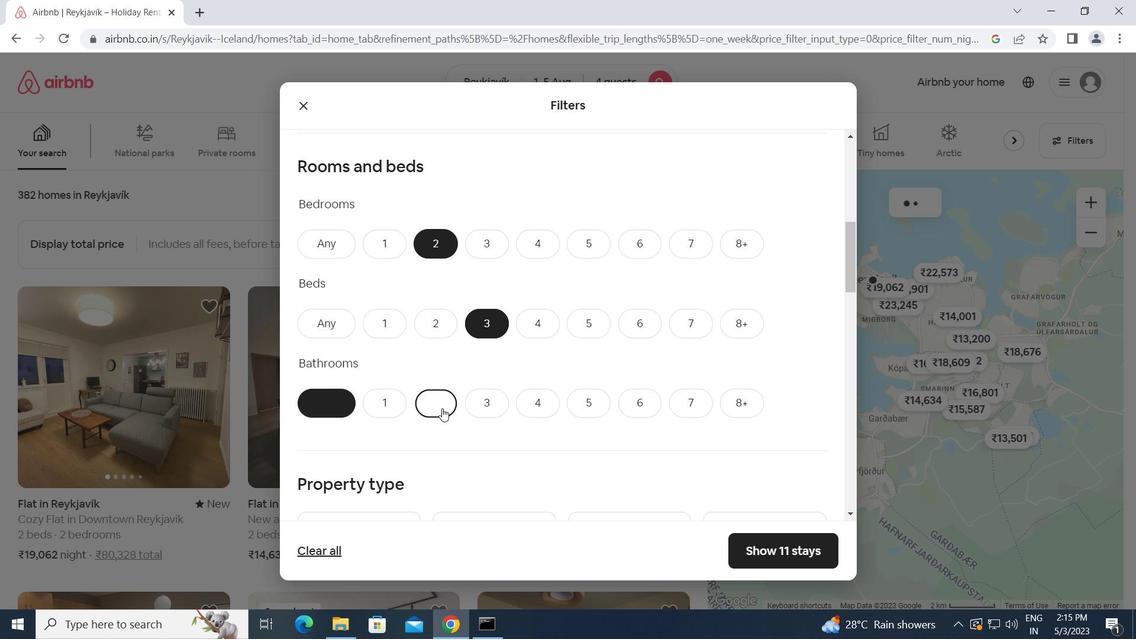 
Action: Mouse scrolled (465, 423) with delta (0, 0)
Screenshot: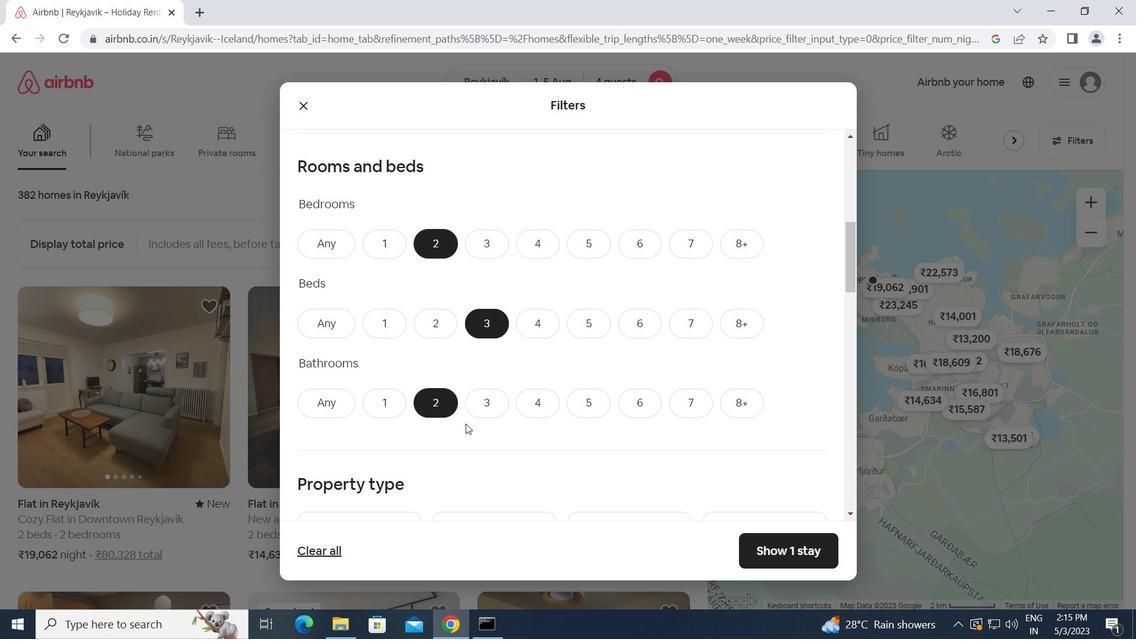 
Action: Mouse moved to (465, 418)
Screenshot: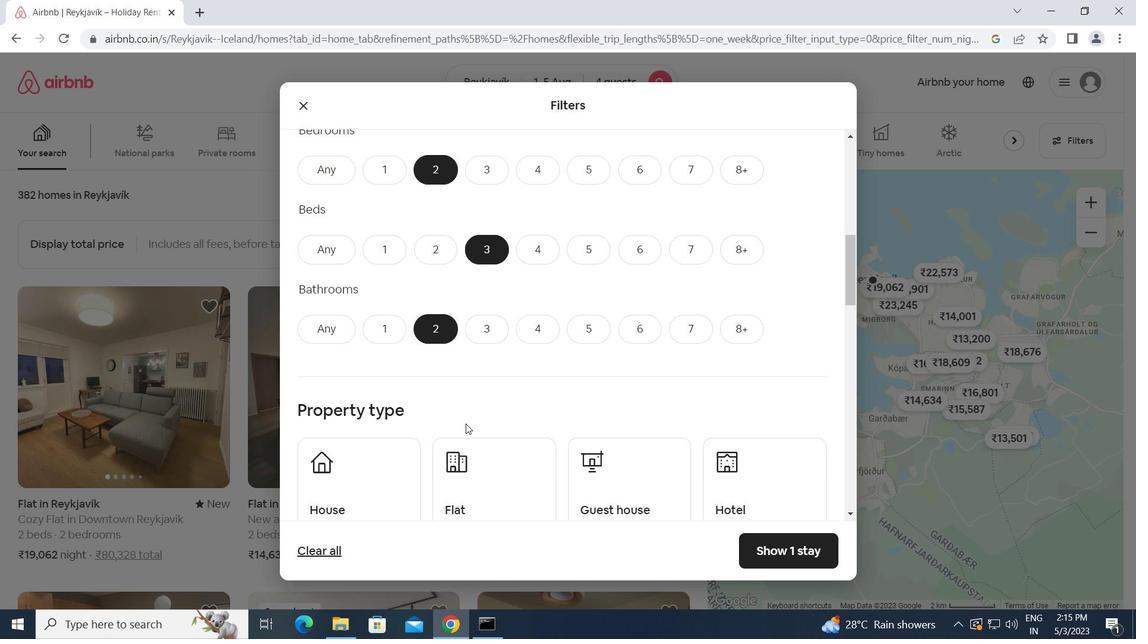 
Action: Mouse scrolled (465, 417) with delta (0, 0)
Screenshot: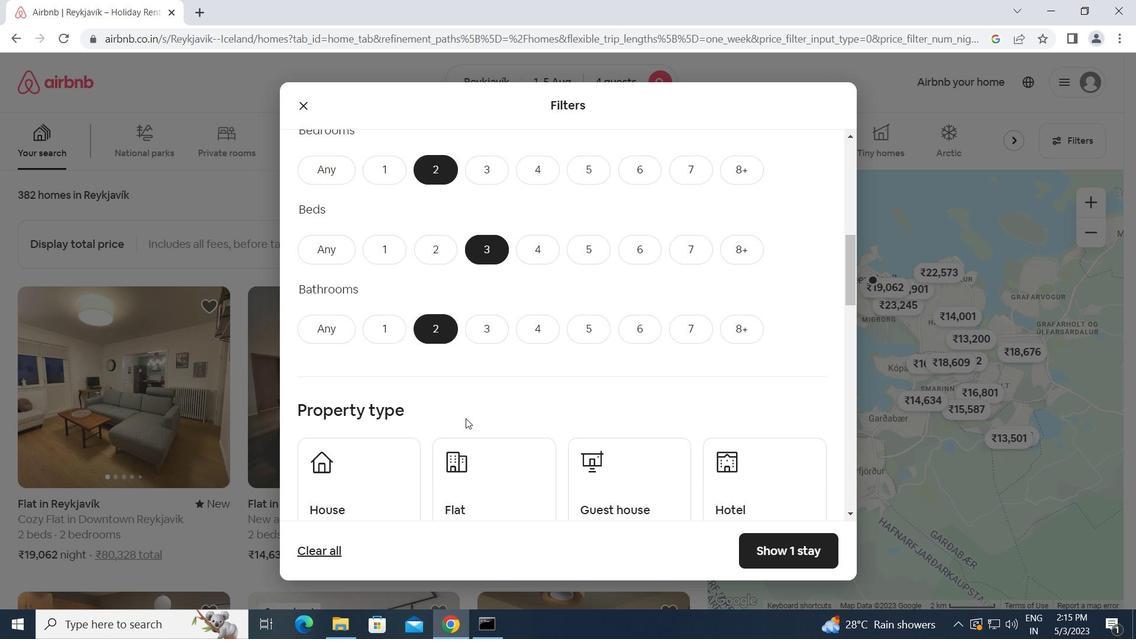 
Action: Mouse moved to (483, 407)
Screenshot: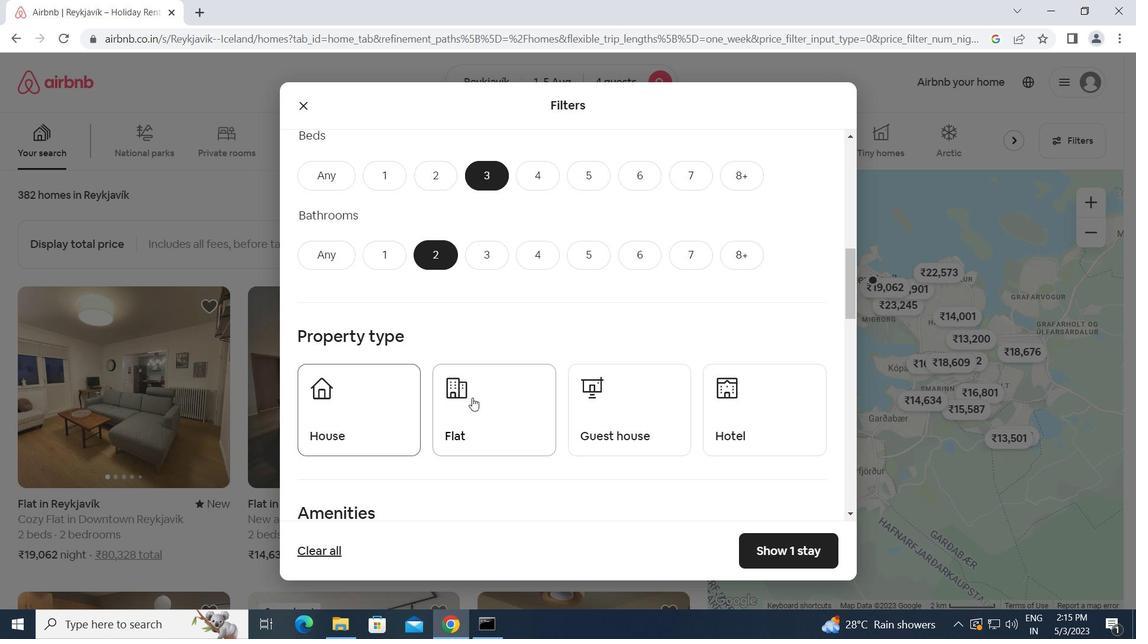 
Action: Mouse pressed left at (483, 407)
Screenshot: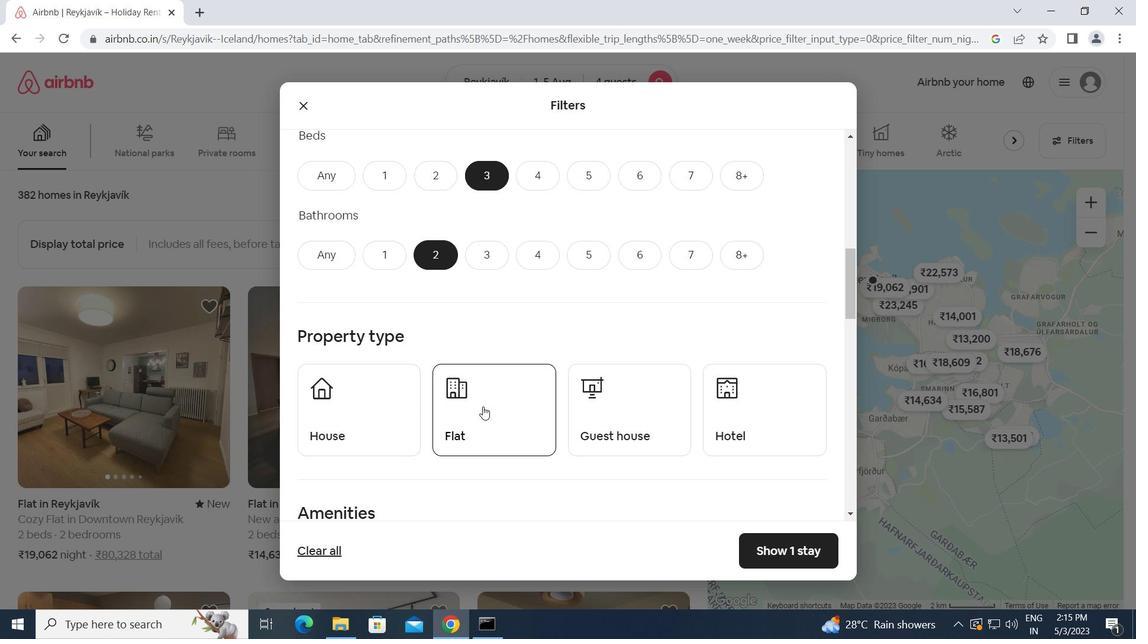 
Action: Mouse moved to (613, 411)
Screenshot: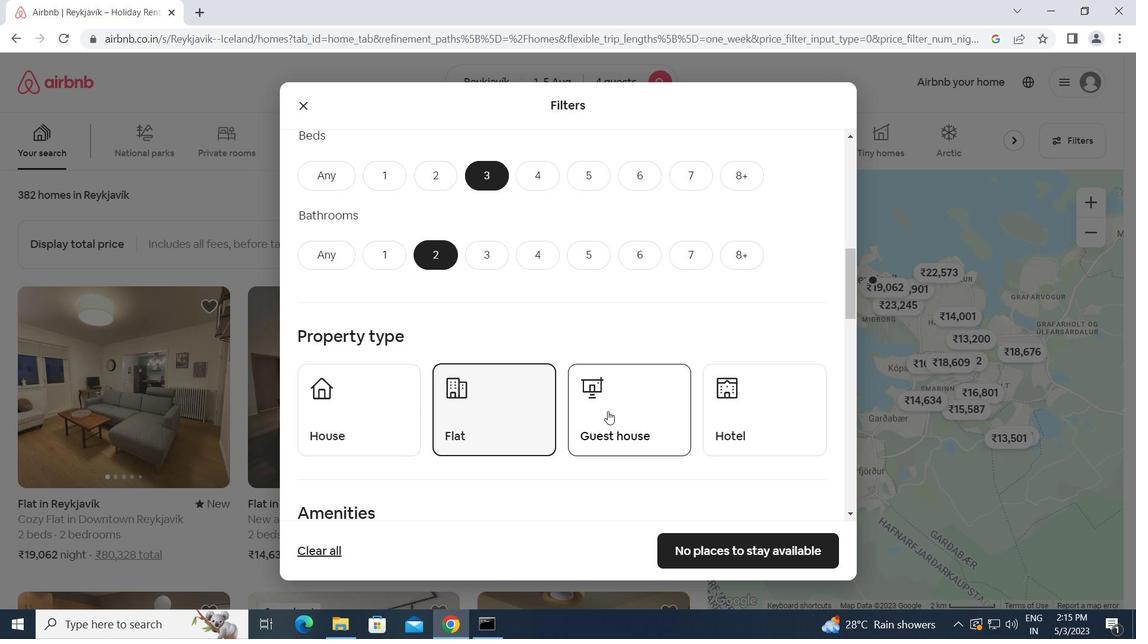 
Action: Mouse pressed left at (613, 411)
Screenshot: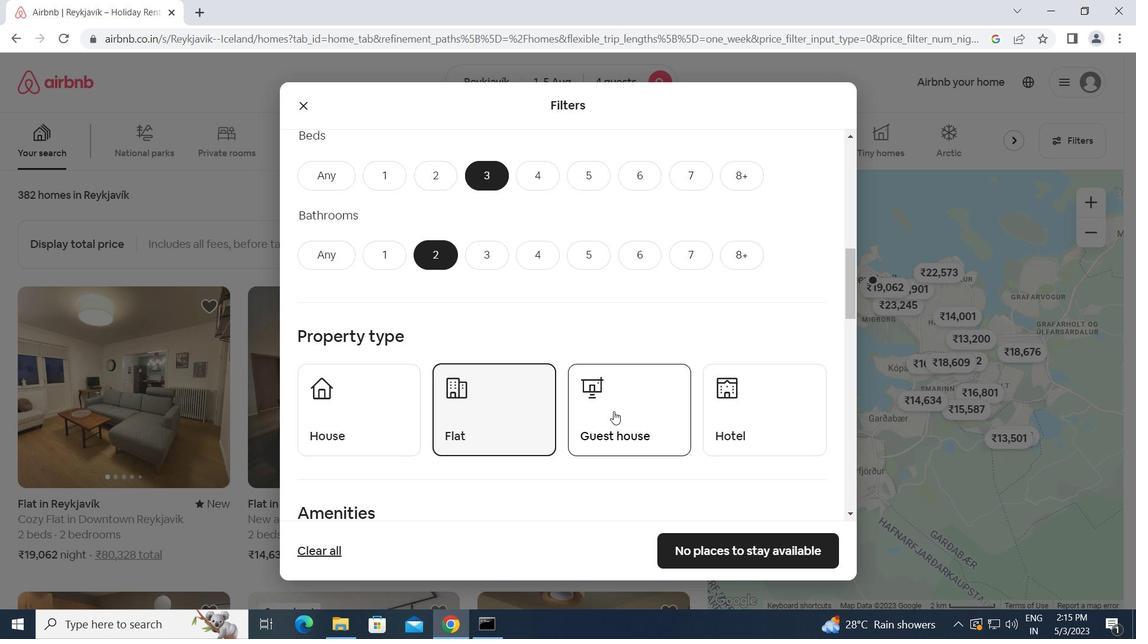 
Action: Mouse moved to (724, 424)
Screenshot: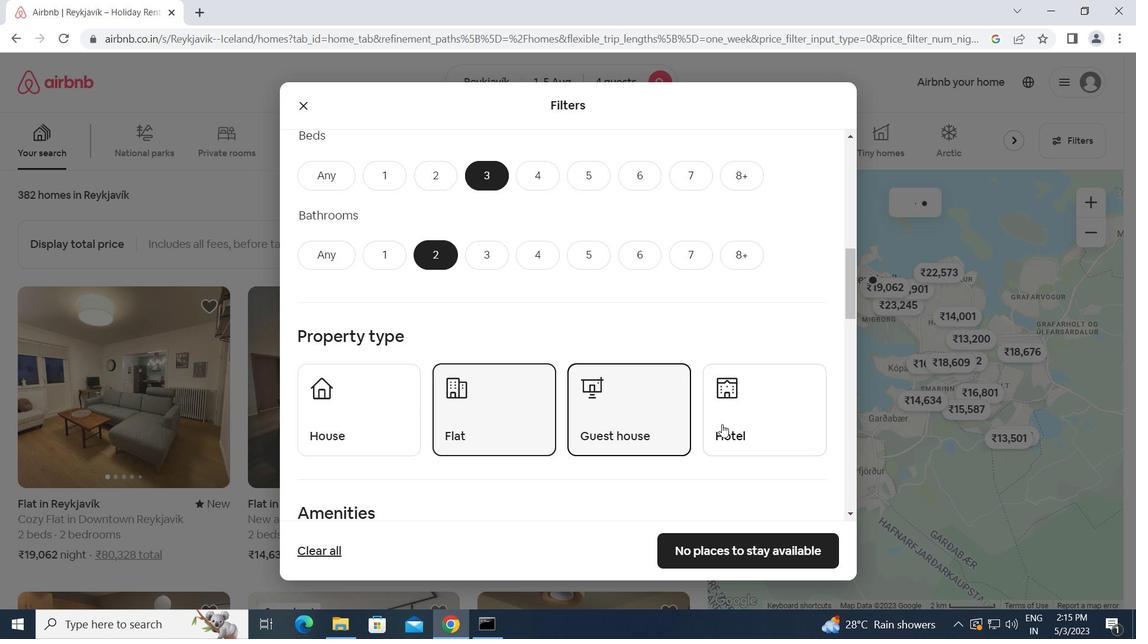 
Action: Mouse pressed left at (724, 424)
Screenshot: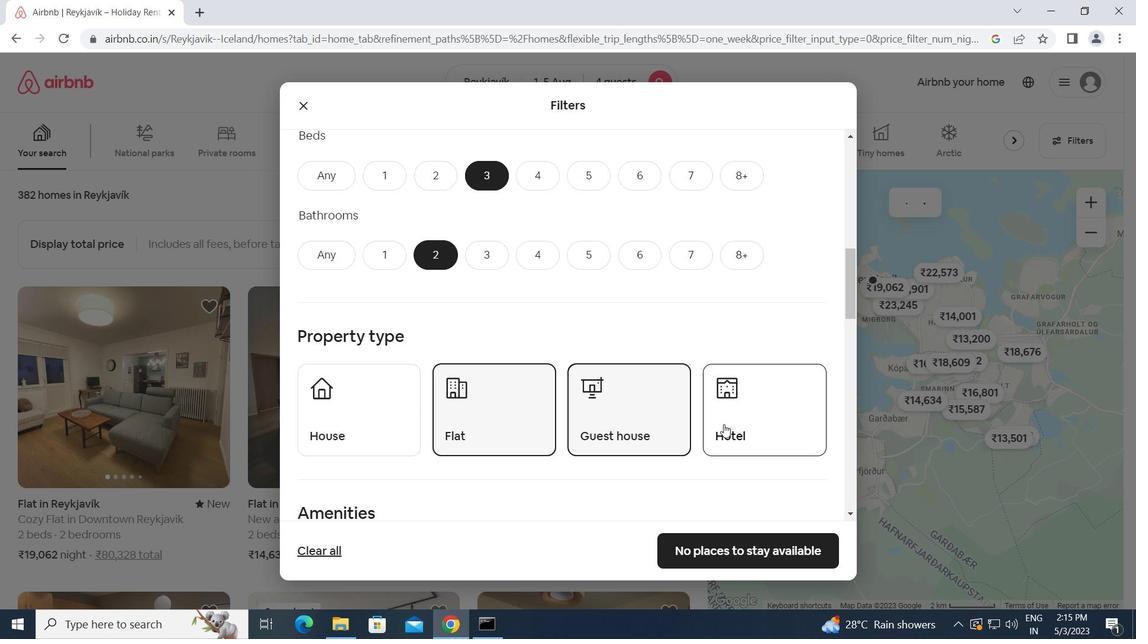 
Action: Mouse moved to (697, 438)
Screenshot: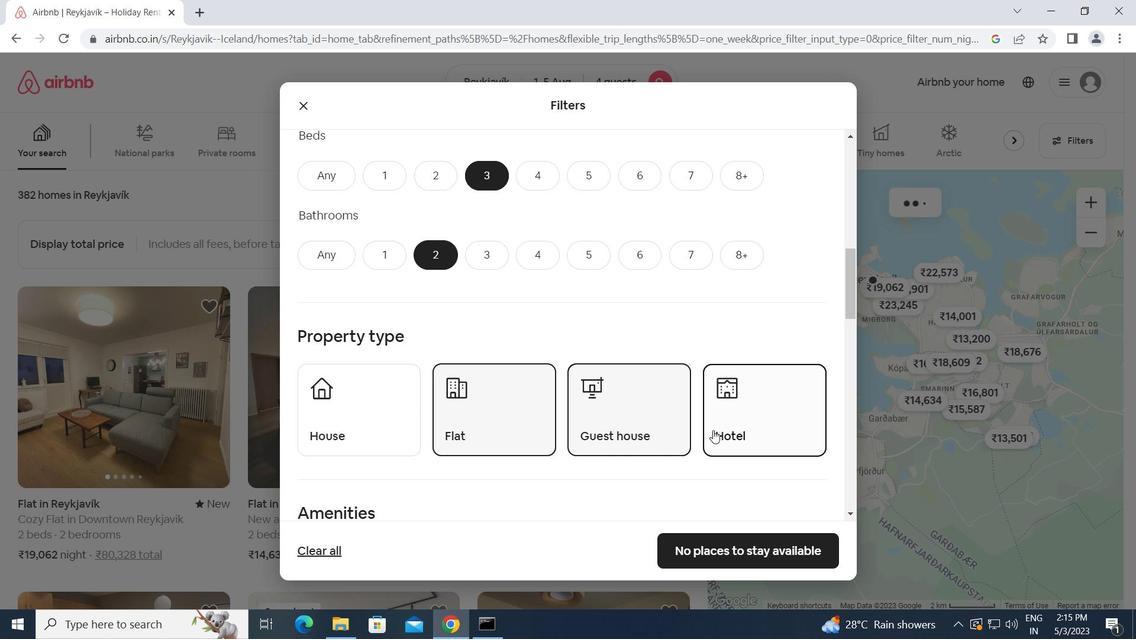 
Action: Mouse scrolled (697, 438) with delta (0, 0)
Screenshot: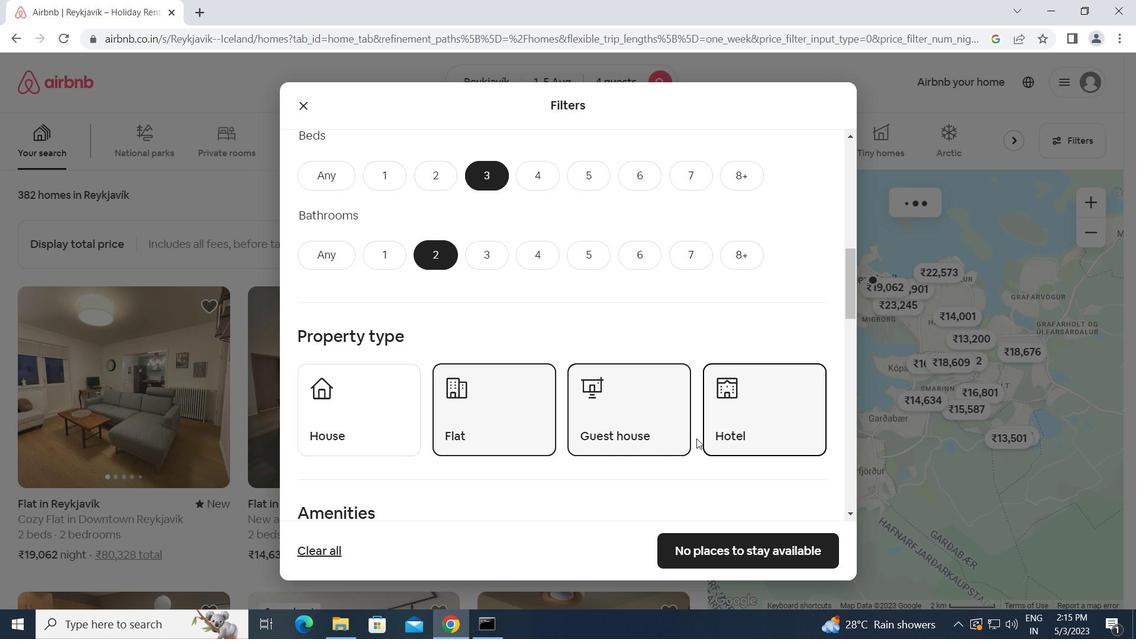 
Action: Mouse scrolled (697, 438) with delta (0, 0)
Screenshot: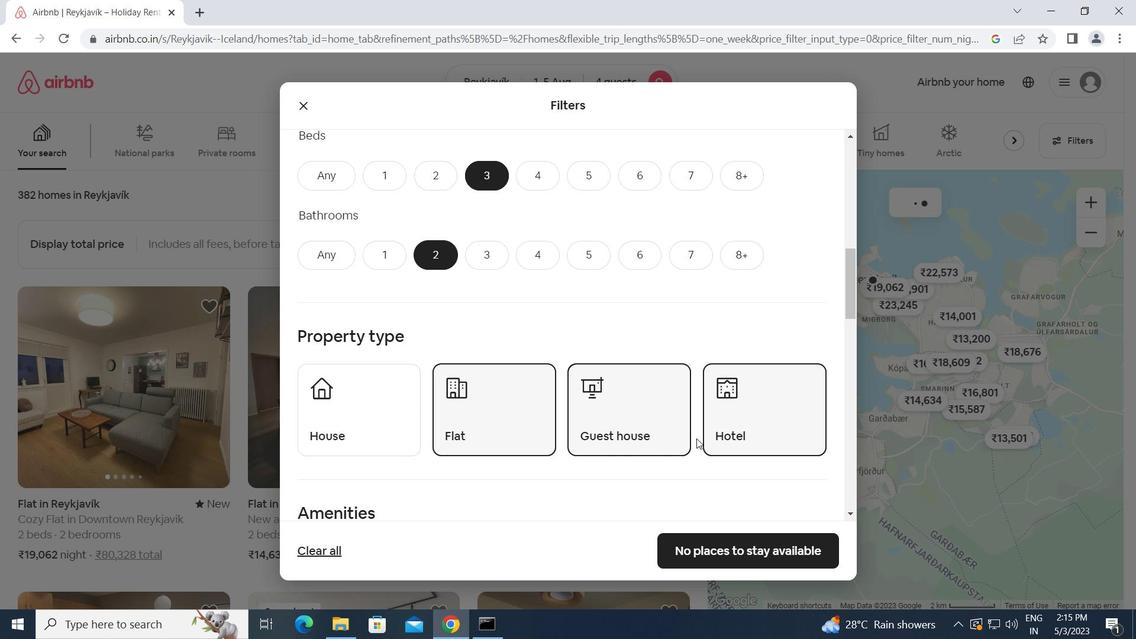 
Action: Mouse scrolled (697, 438) with delta (0, 0)
Screenshot: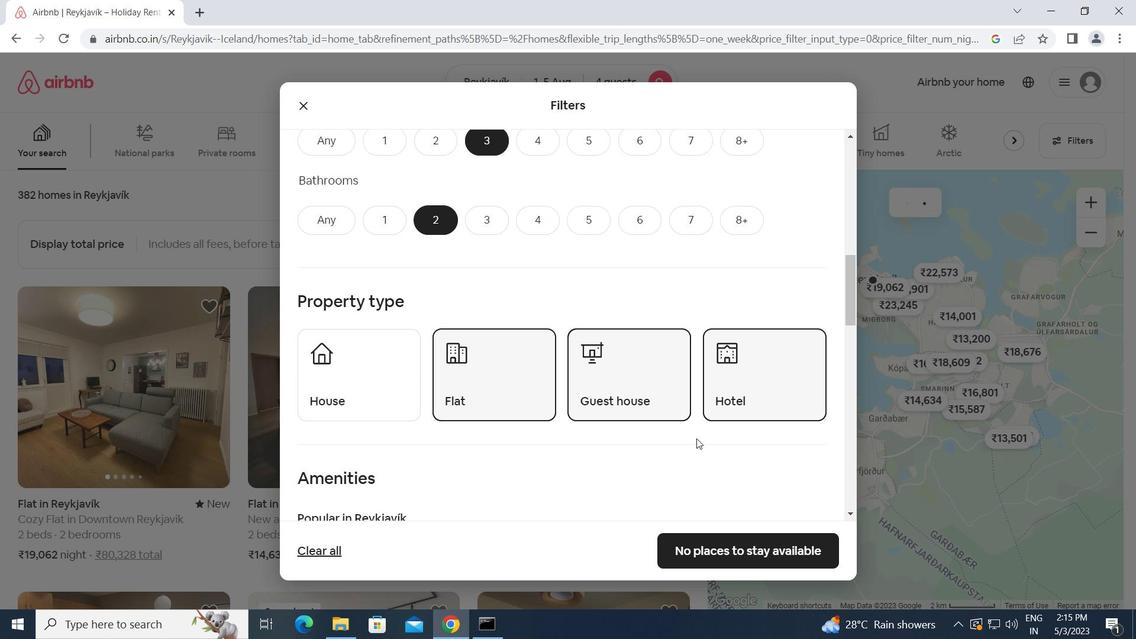 
Action: Mouse scrolled (697, 438) with delta (0, 0)
Screenshot: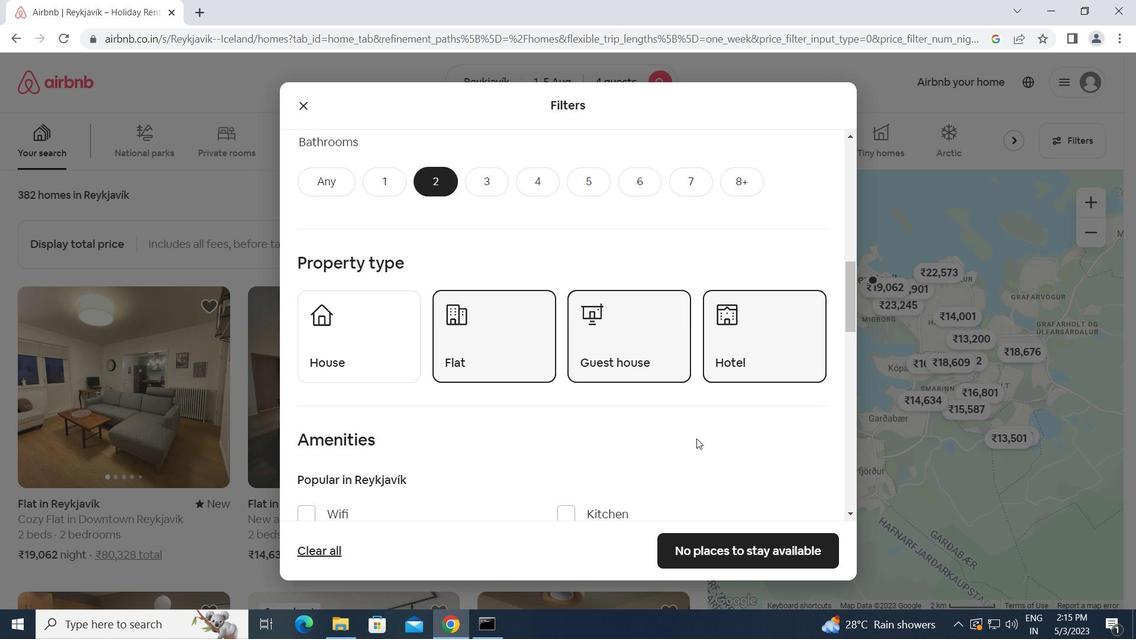 
Action: Mouse moved to (697, 439)
Screenshot: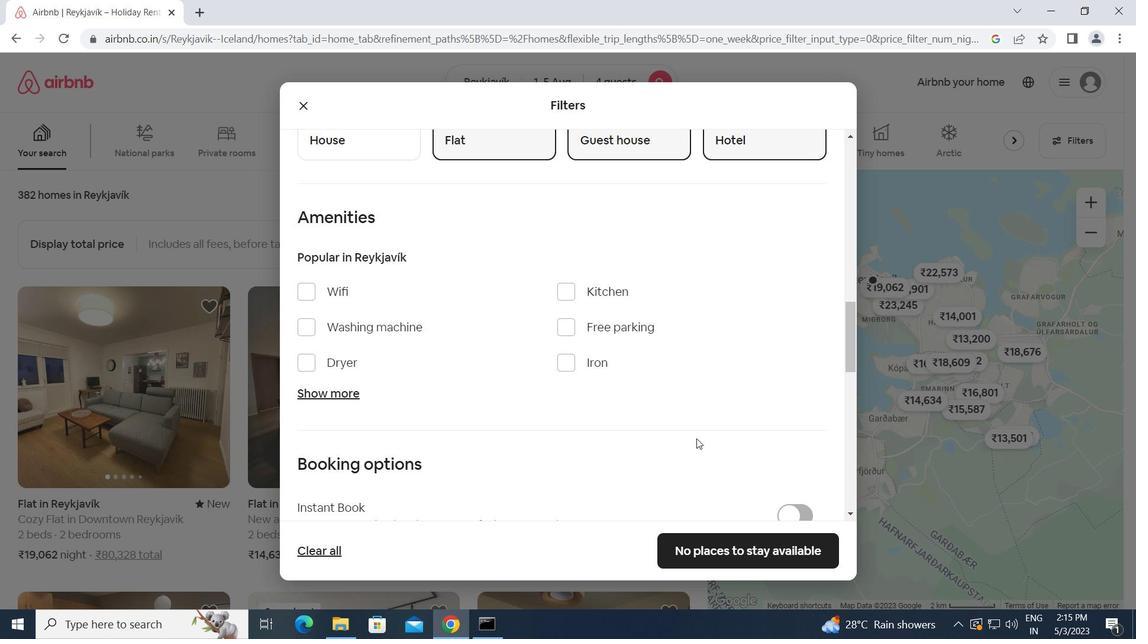 
Action: Mouse scrolled (697, 439) with delta (0, 0)
Screenshot: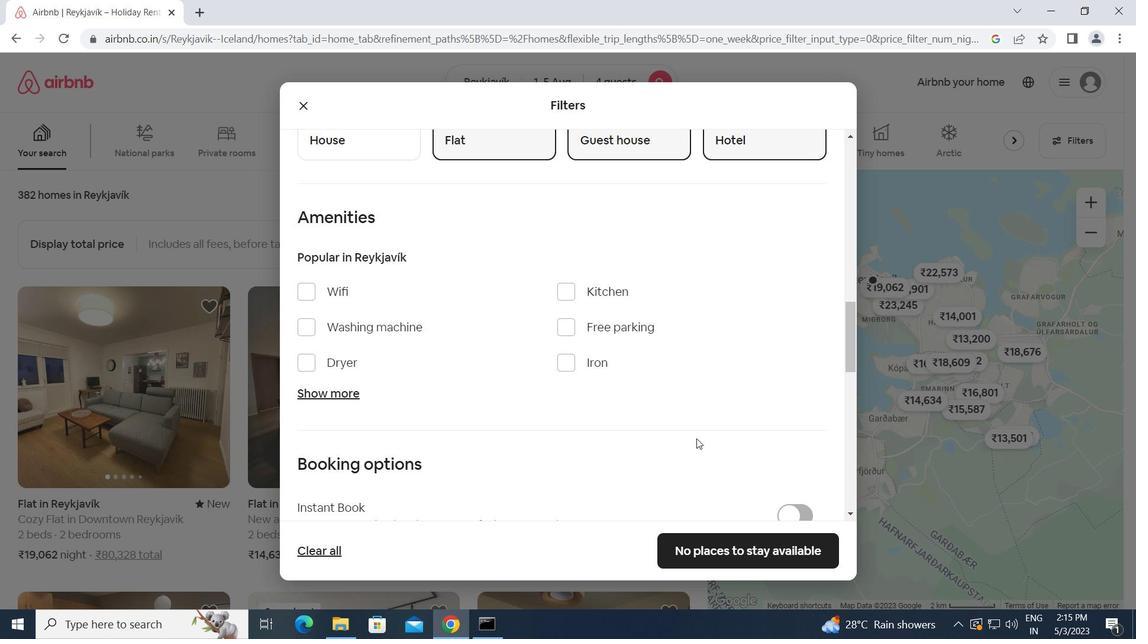 
Action: Mouse moved to (803, 495)
Screenshot: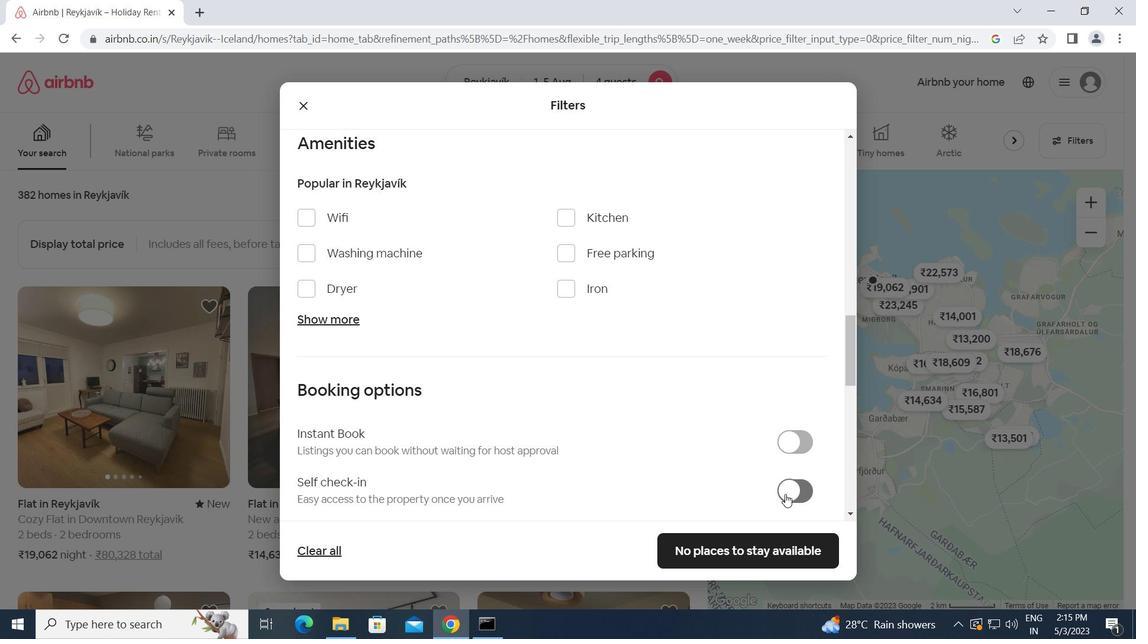 
Action: Mouse pressed left at (803, 495)
Screenshot: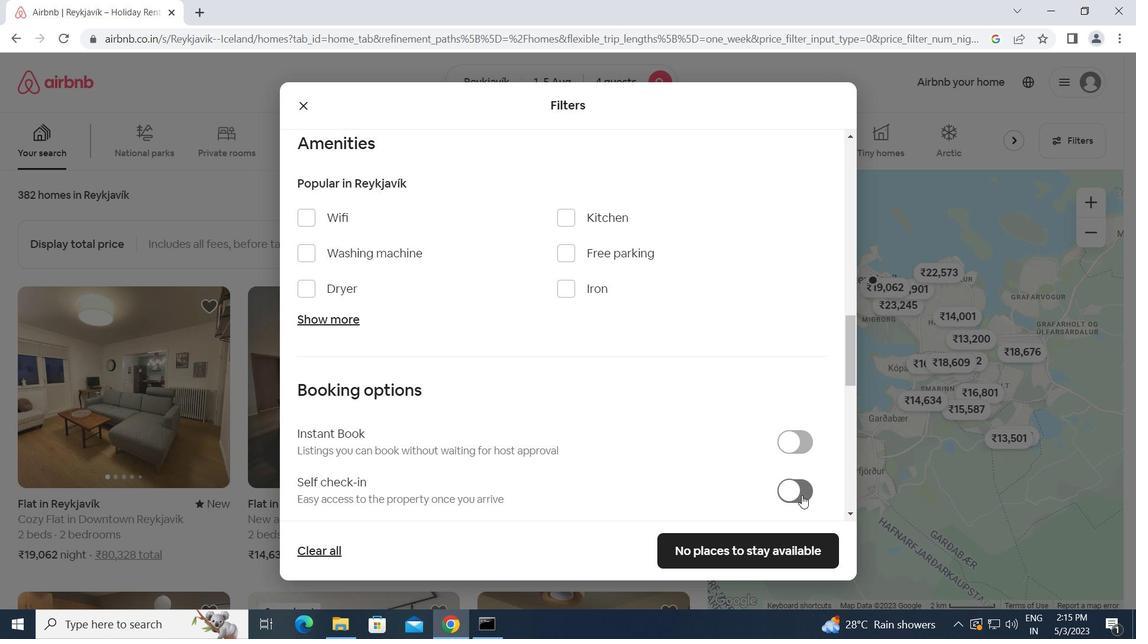 
Action: Mouse moved to (696, 487)
Screenshot: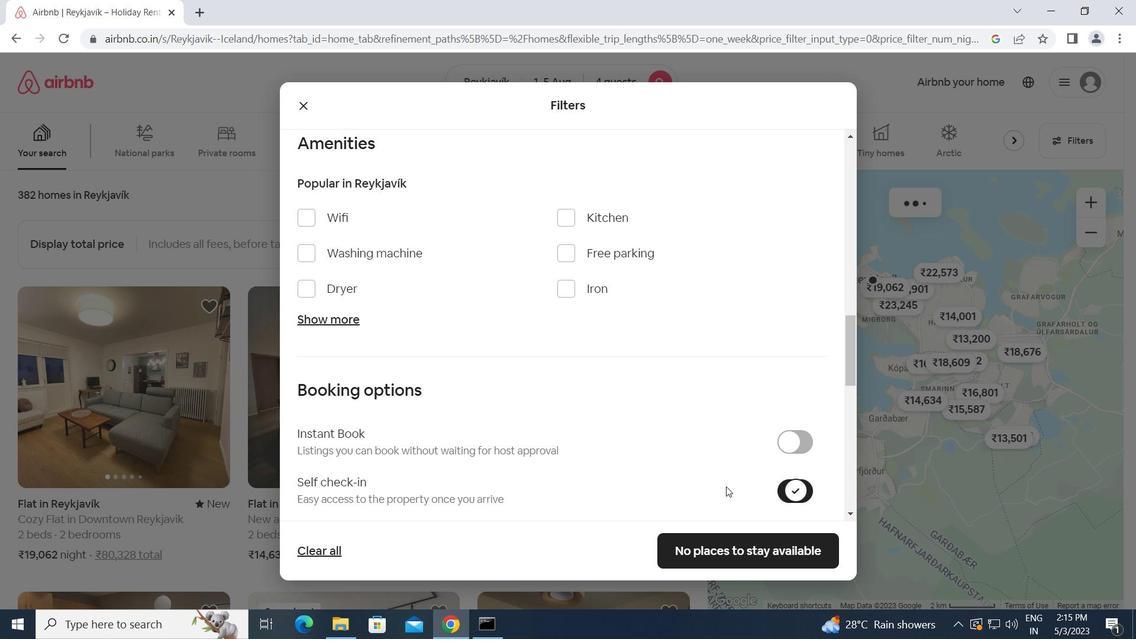 
Action: Mouse scrolled (696, 486) with delta (0, 0)
Screenshot: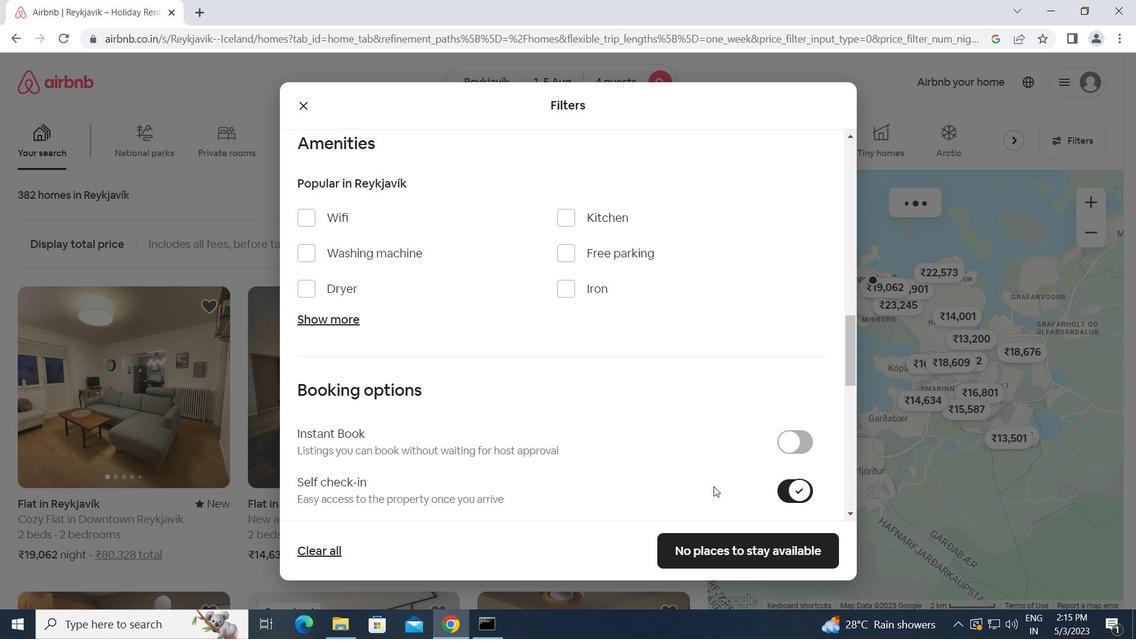 
Action: Mouse scrolled (696, 486) with delta (0, 0)
Screenshot: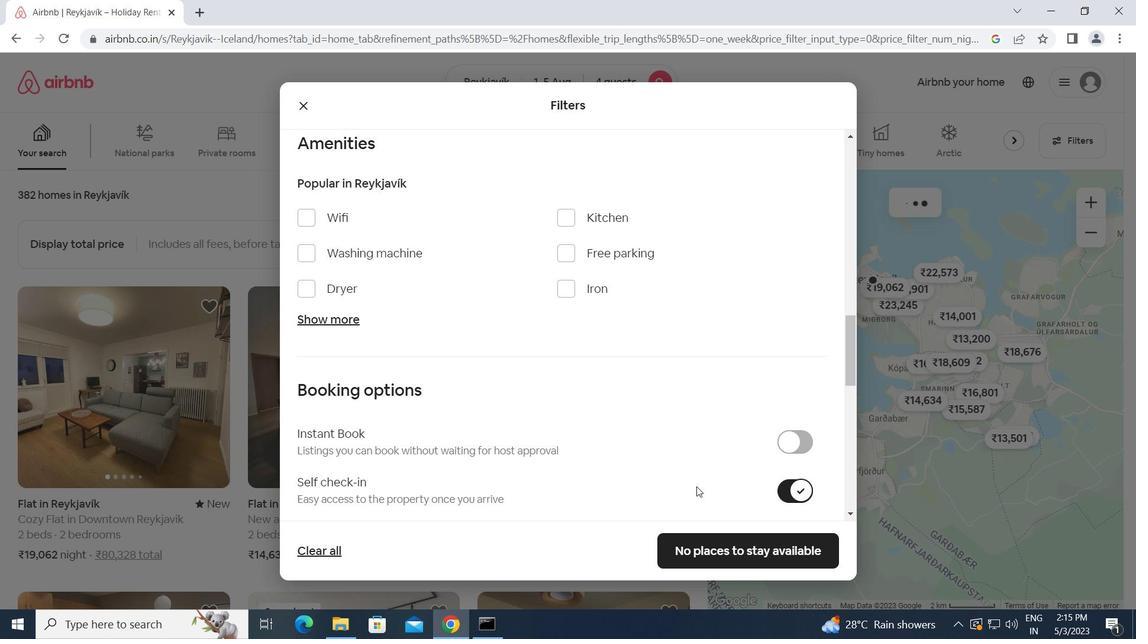 
Action: Mouse scrolled (696, 486) with delta (0, 0)
Screenshot: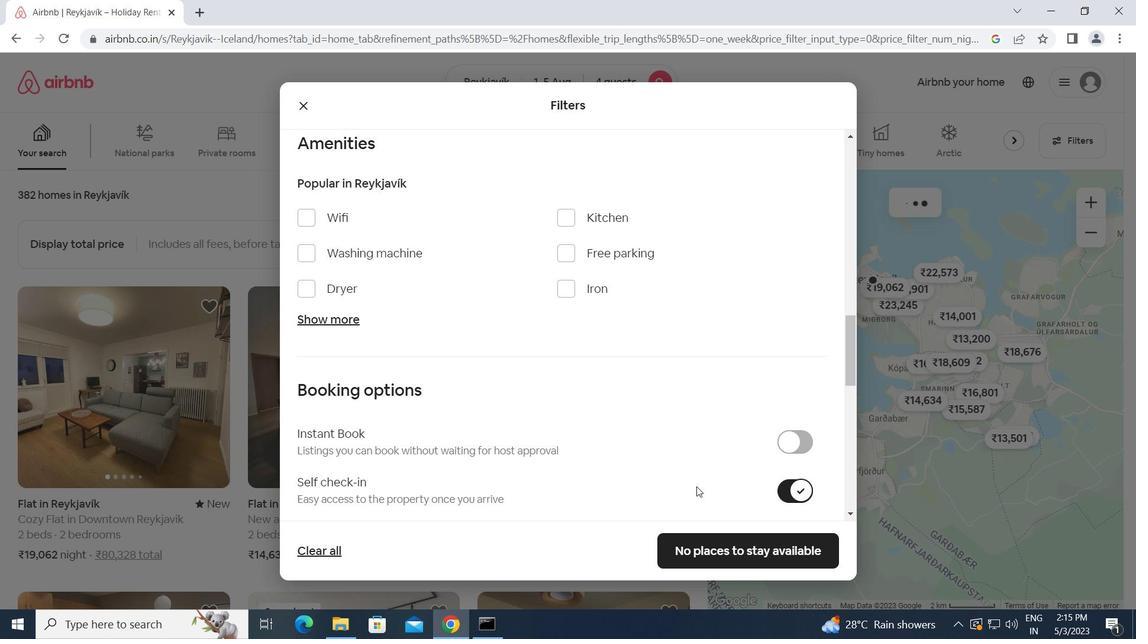 
Action: Mouse scrolled (696, 486) with delta (0, 0)
Screenshot: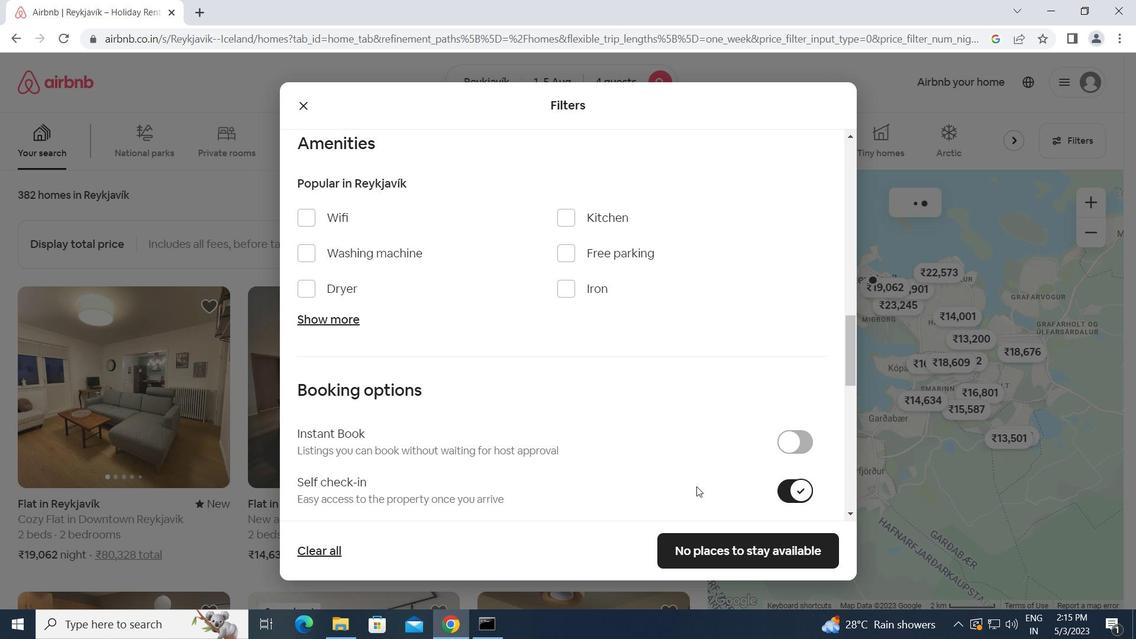 
Action: Mouse scrolled (696, 486) with delta (0, 0)
Screenshot: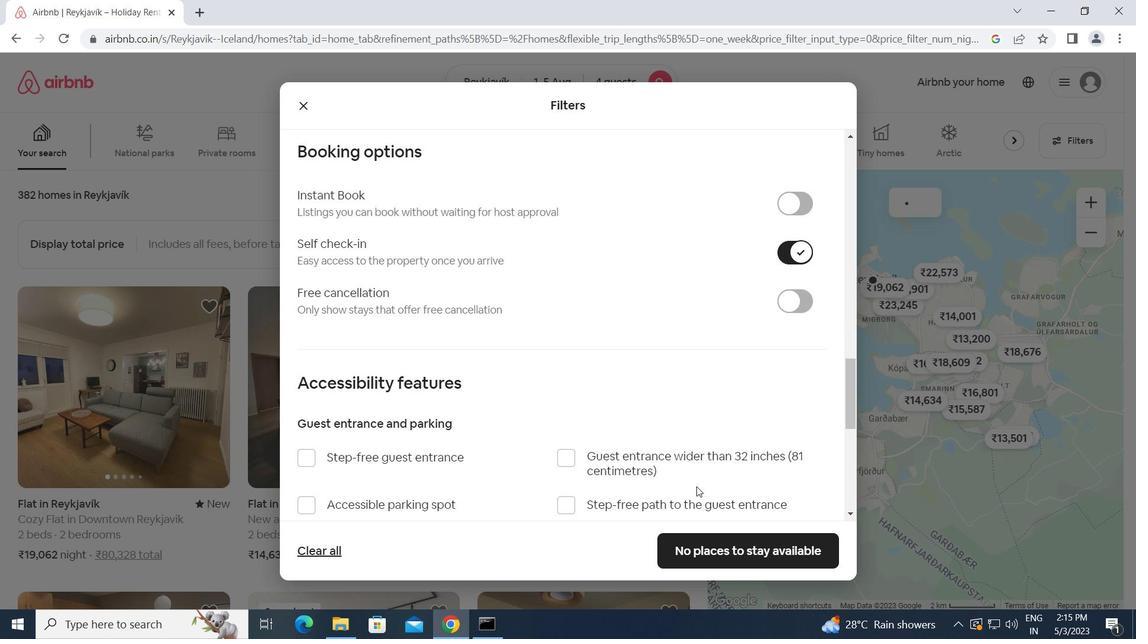 
Action: Mouse scrolled (696, 486) with delta (0, 0)
Screenshot: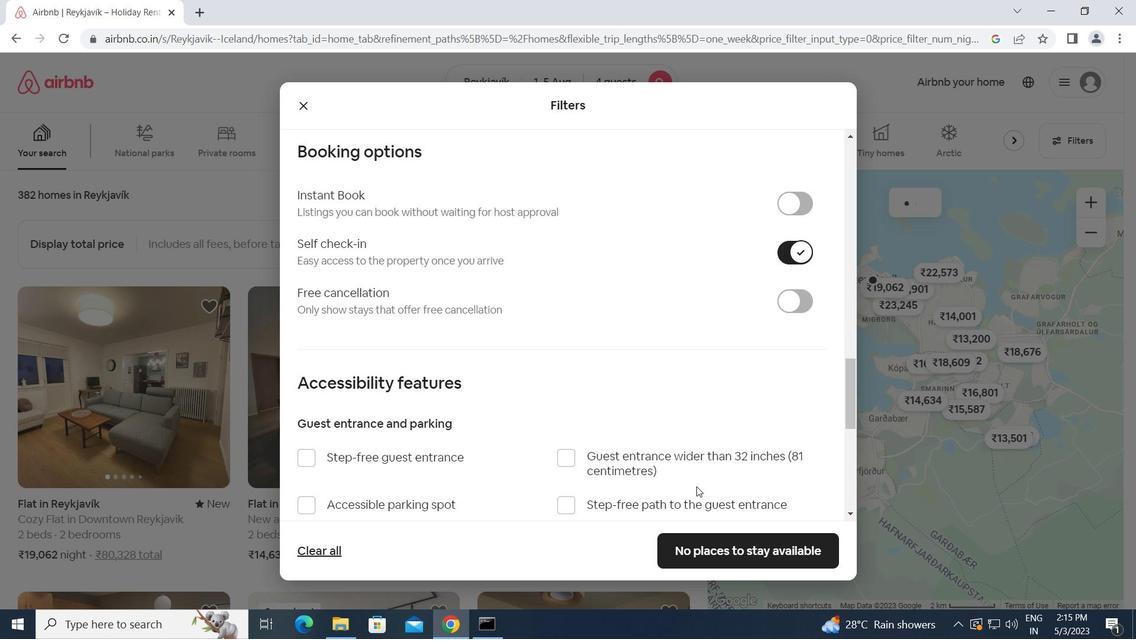 
Action: Mouse scrolled (696, 486) with delta (0, 0)
Screenshot: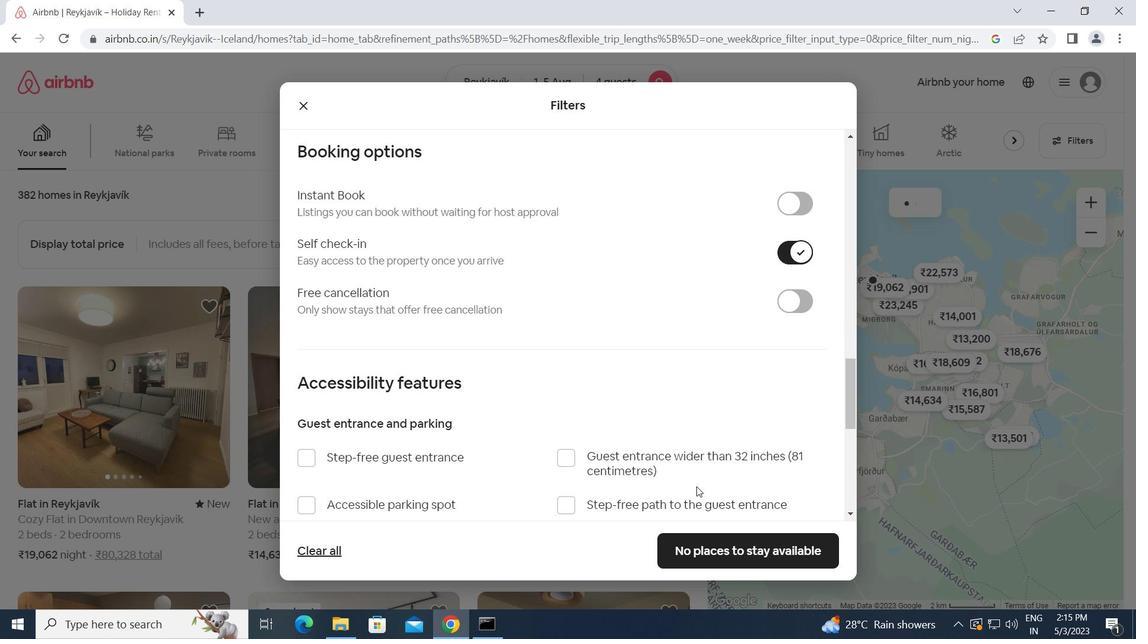 
Action: Mouse scrolled (696, 486) with delta (0, 0)
Screenshot: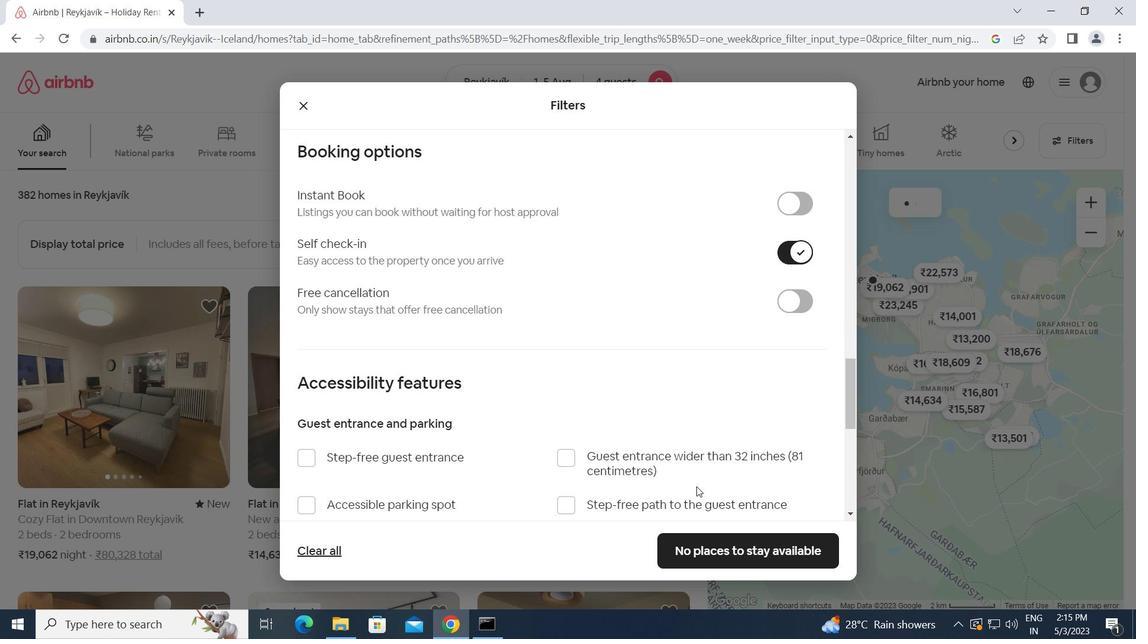 
Action: Mouse scrolled (696, 486) with delta (0, 0)
Screenshot: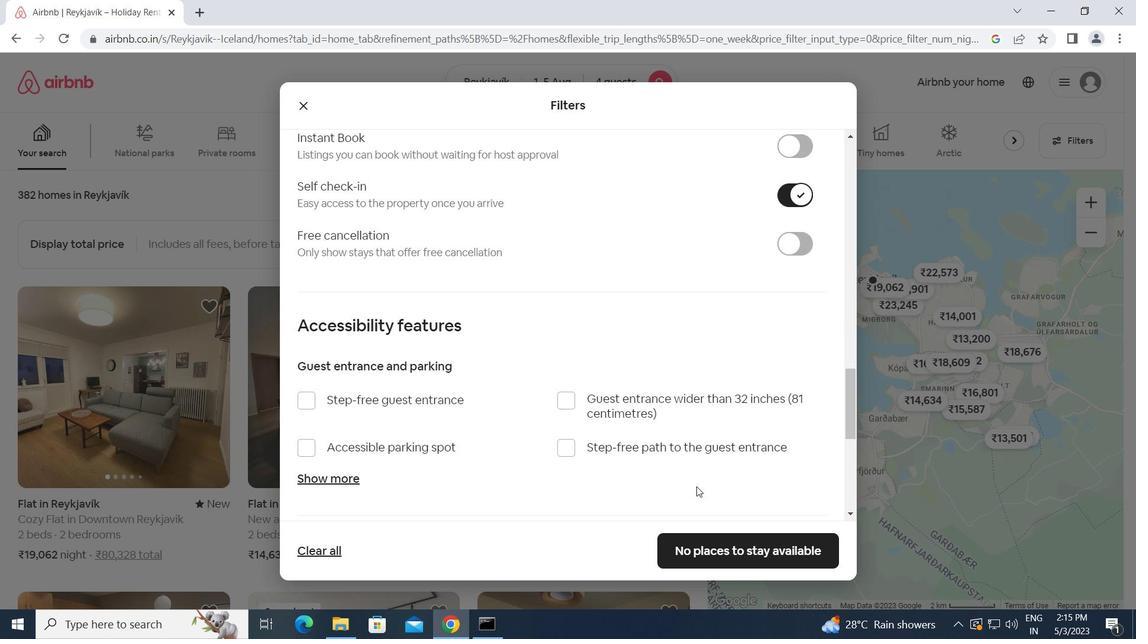 
Action: Mouse moved to (298, 427)
Screenshot: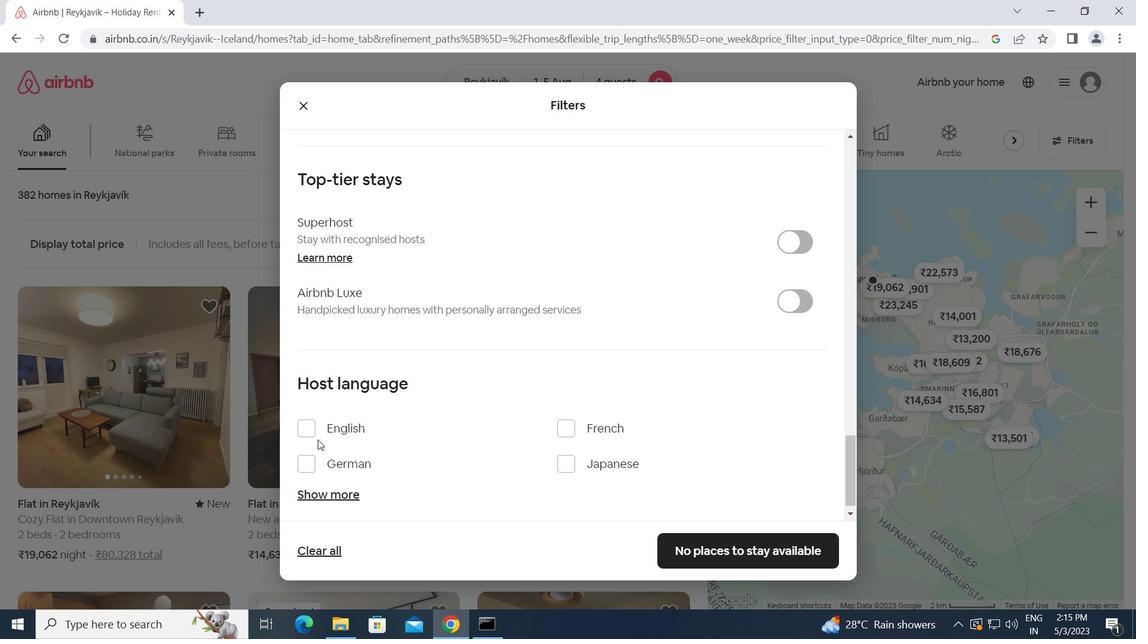 
Action: Mouse pressed left at (298, 427)
Screenshot: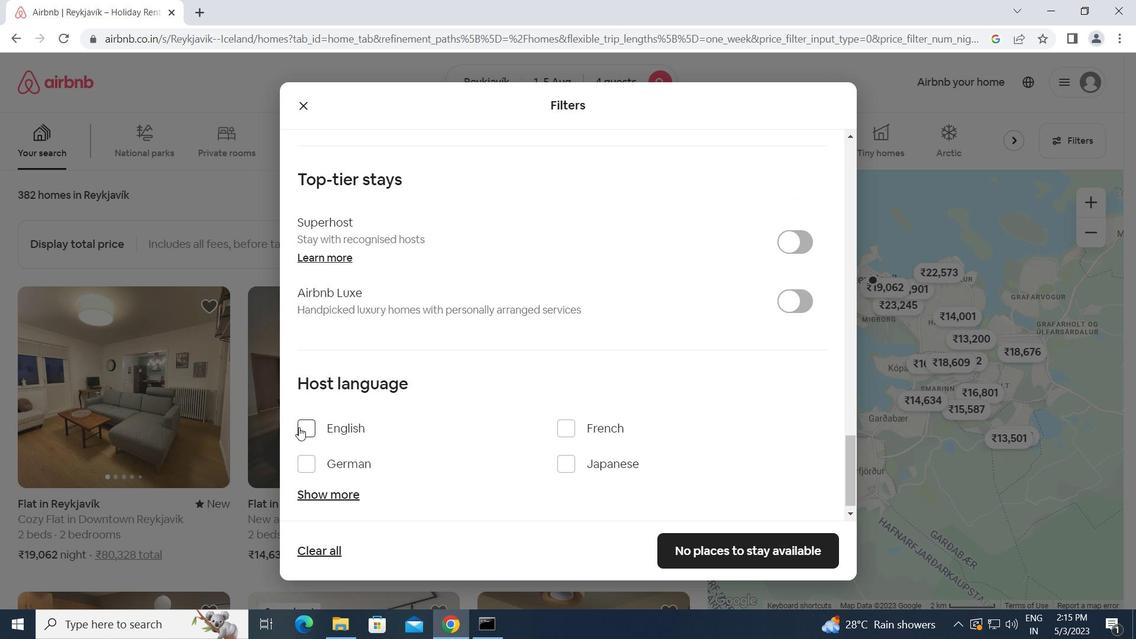 
Action: Mouse moved to (699, 551)
Screenshot: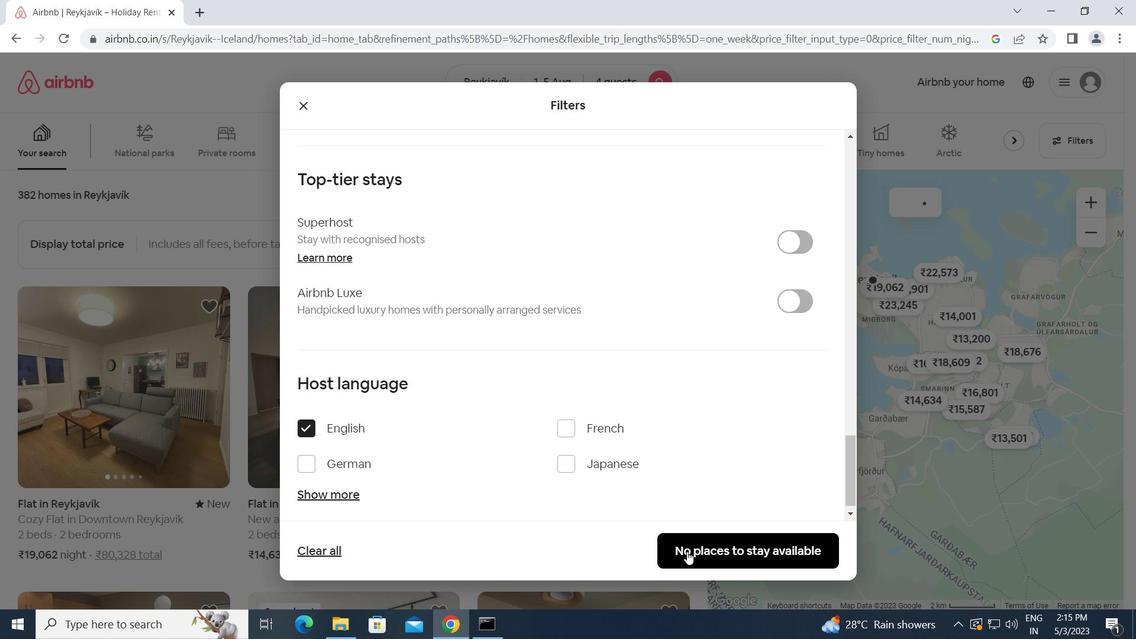 
Action: Mouse pressed left at (699, 551)
Screenshot: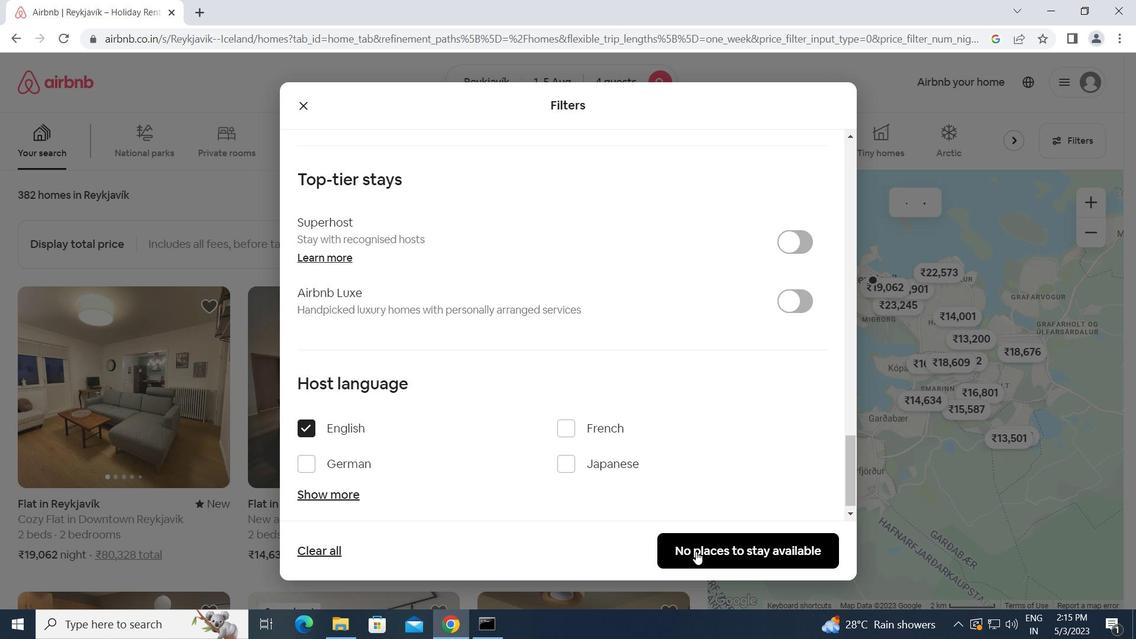 
